 Task: Search one way flight ticket for 4 adults, 2 children, 2 infants in seat and 1 infant on lap in economy from Atlantic City: Atlantic City International Airport to Jackson: Jackson Hole Airport on 5-2-2023. Choice of flights is Southwest. Price is upto 100000. Outbound departure time preference is 15:00.
Action: Mouse moved to (248, 360)
Screenshot: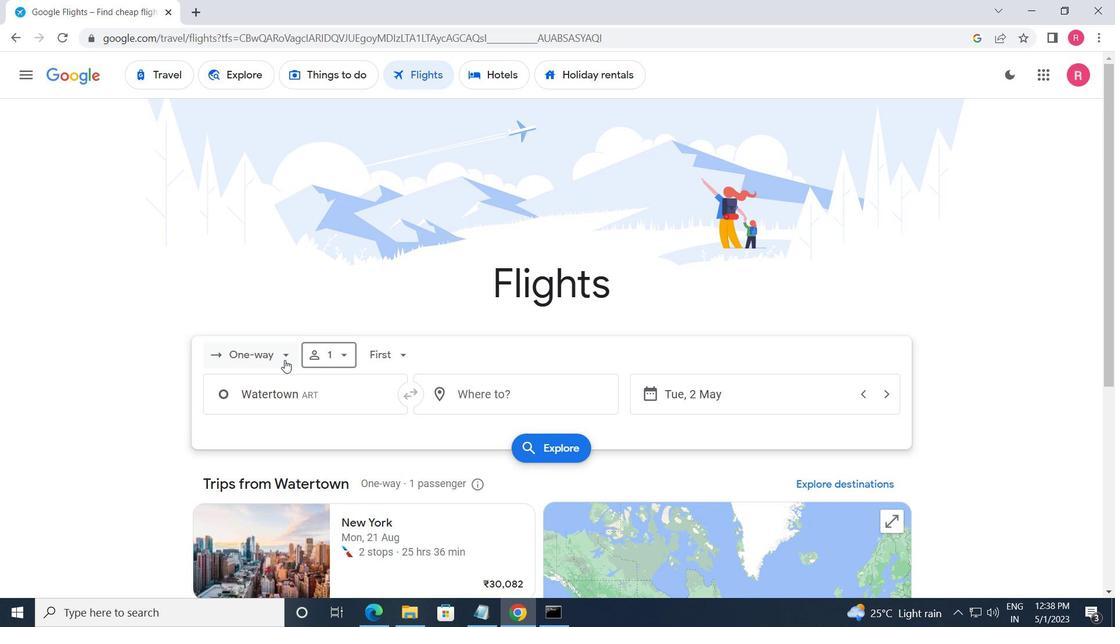 
Action: Mouse pressed left at (248, 360)
Screenshot: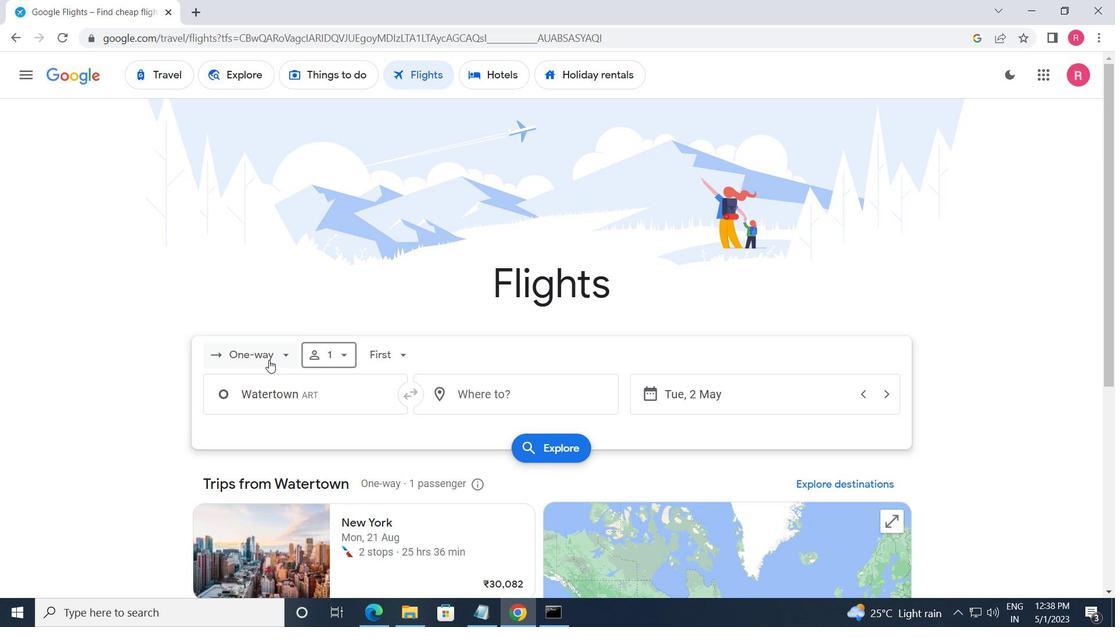 
Action: Mouse moved to (273, 424)
Screenshot: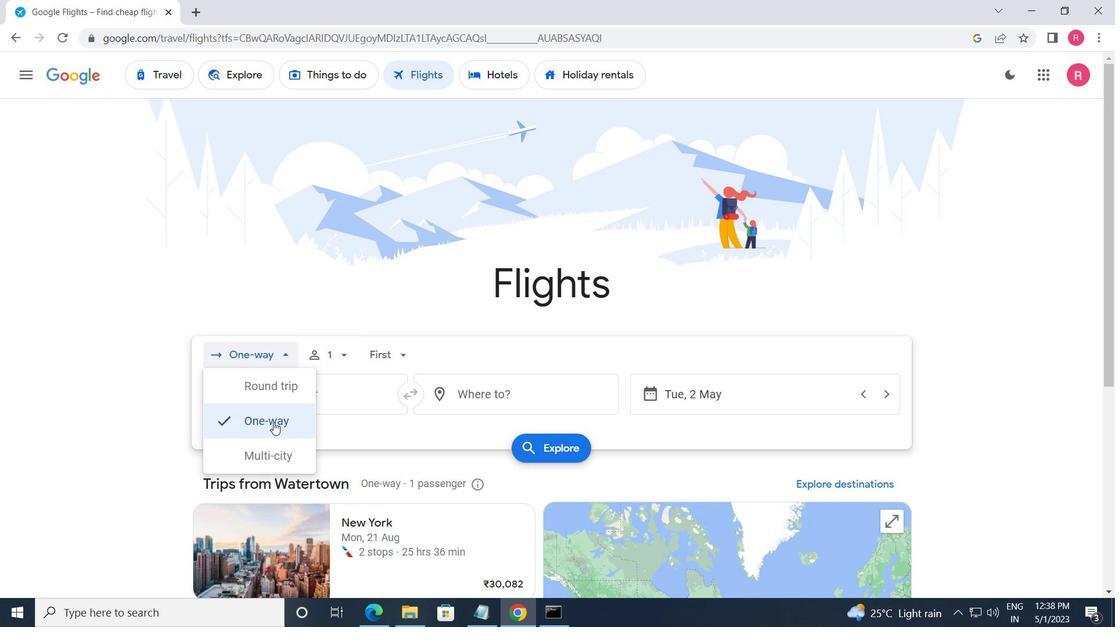 
Action: Mouse pressed left at (273, 424)
Screenshot: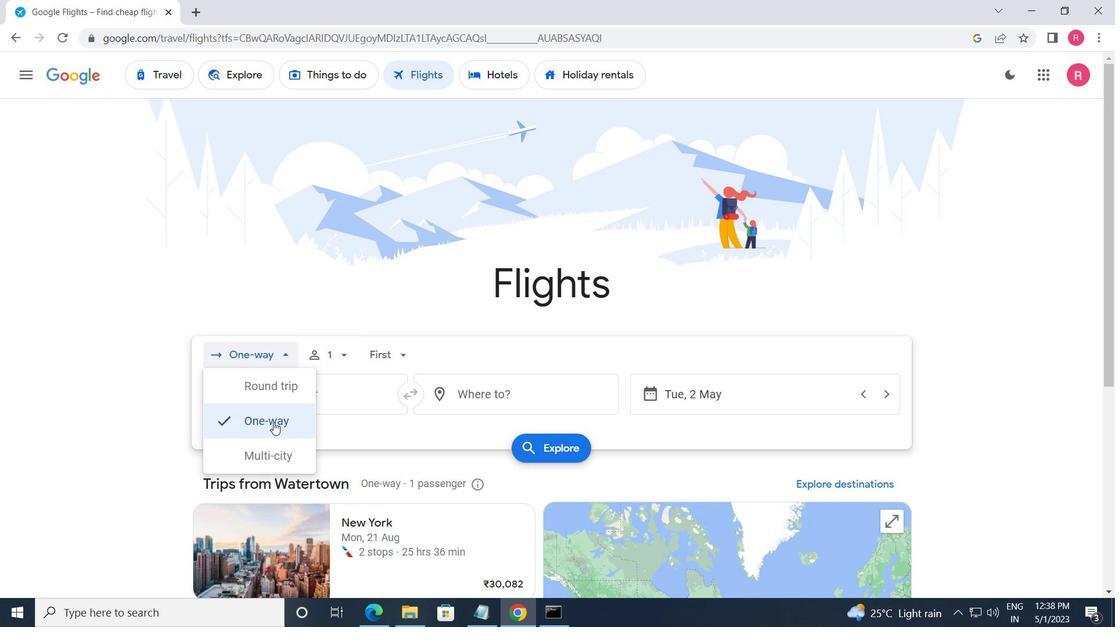 
Action: Mouse moved to (322, 358)
Screenshot: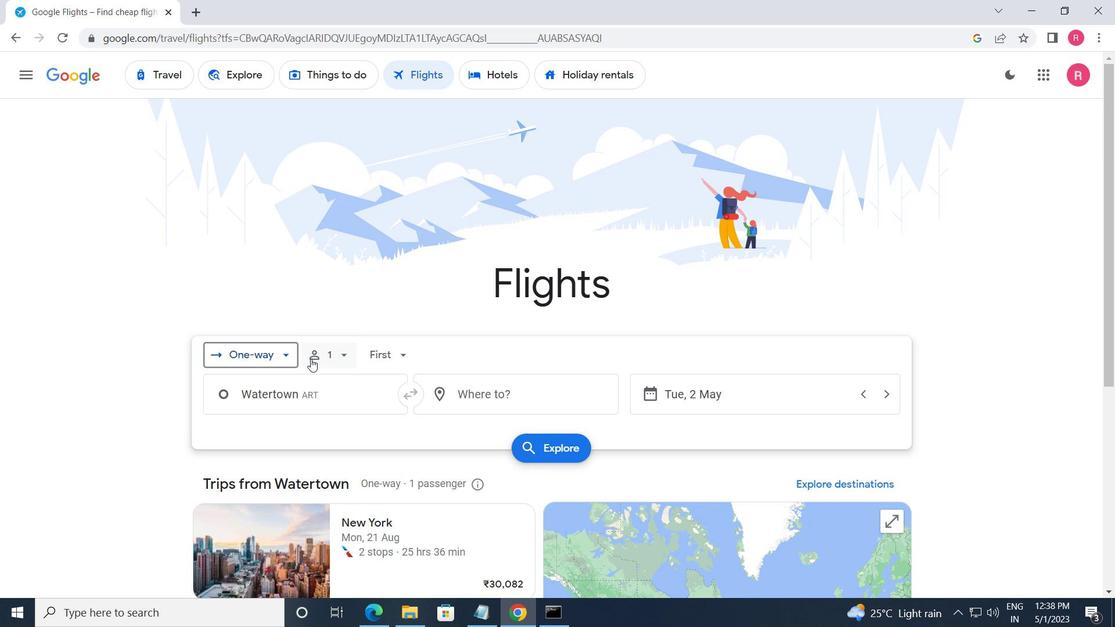 
Action: Mouse pressed left at (322, 358)
Screenshot: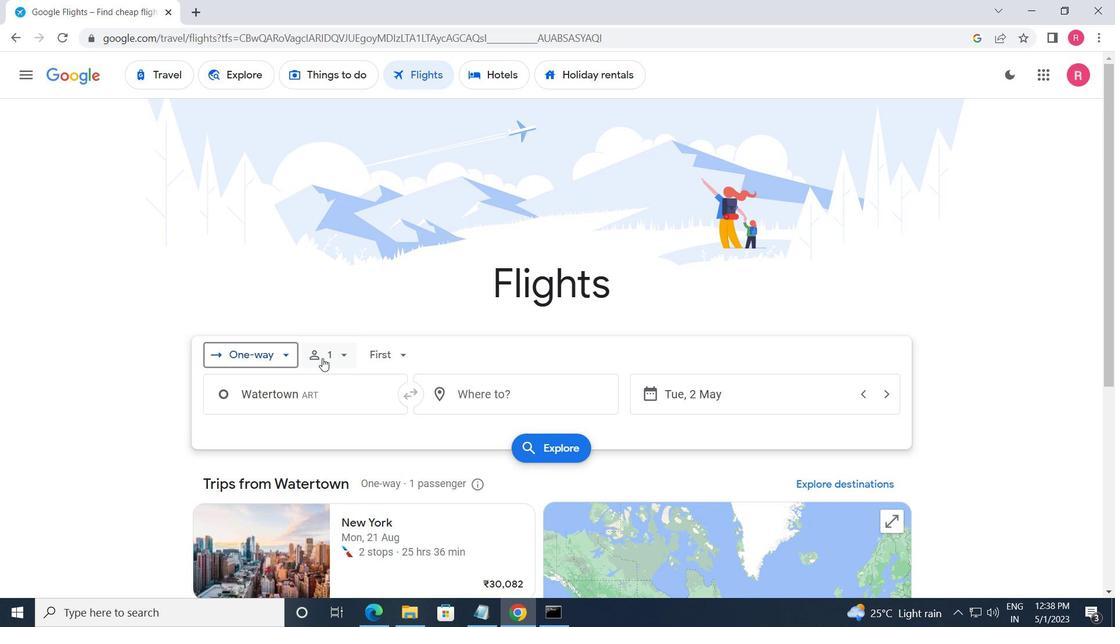 
Action: Mouse moved to (450, 385)
Screenshot: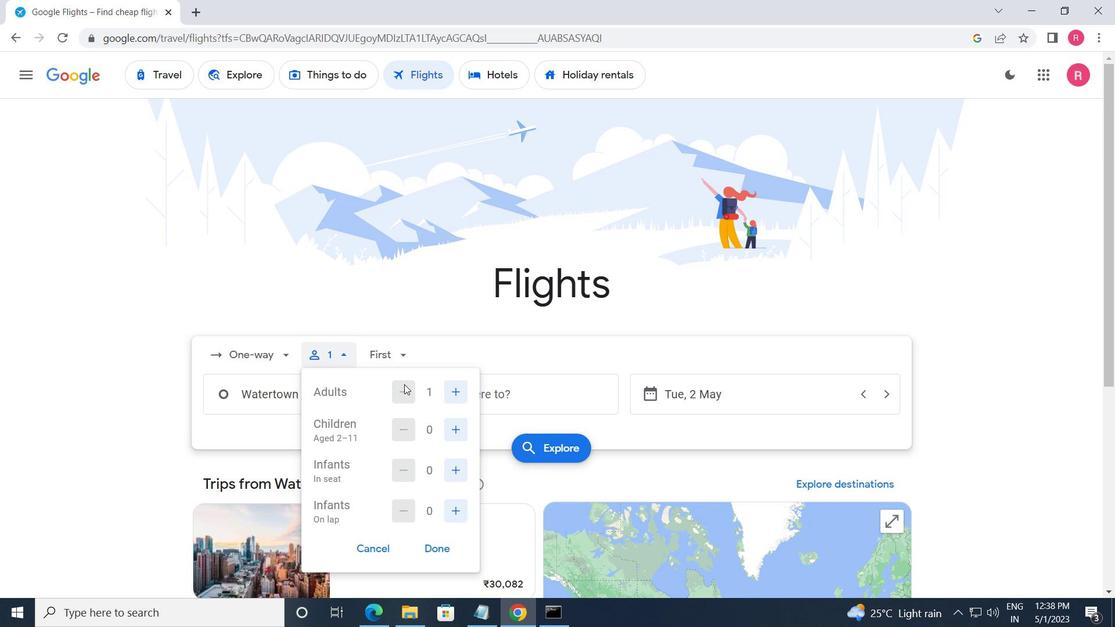 
Action: Mouse pressed left at (450, 385)
Screenshot: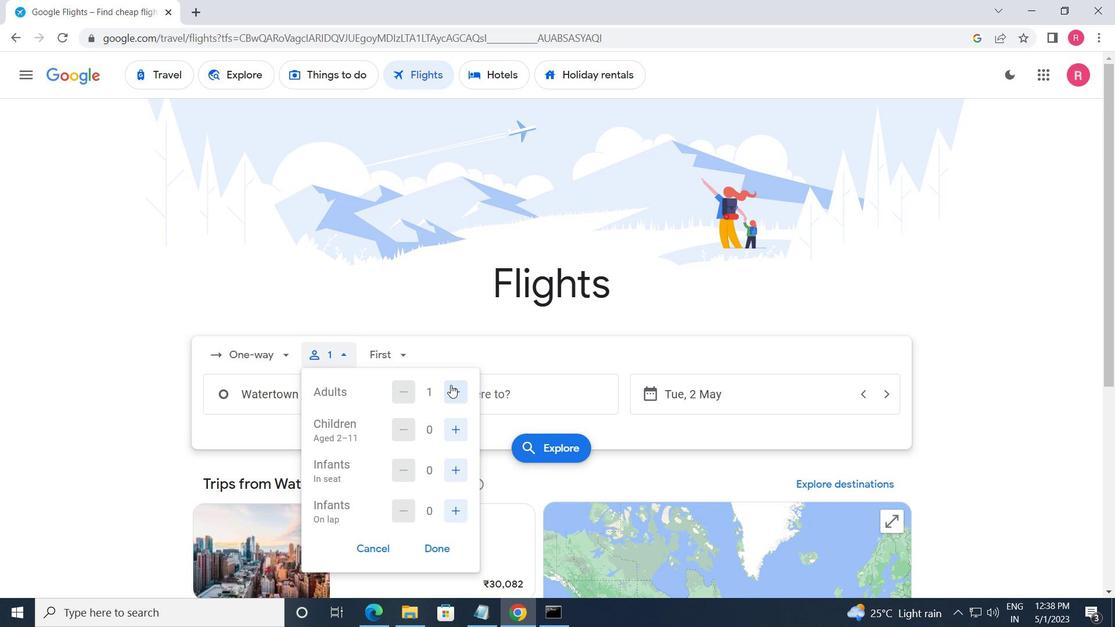 
Action: Mouse pressed left at (450, 385)
Screenshot: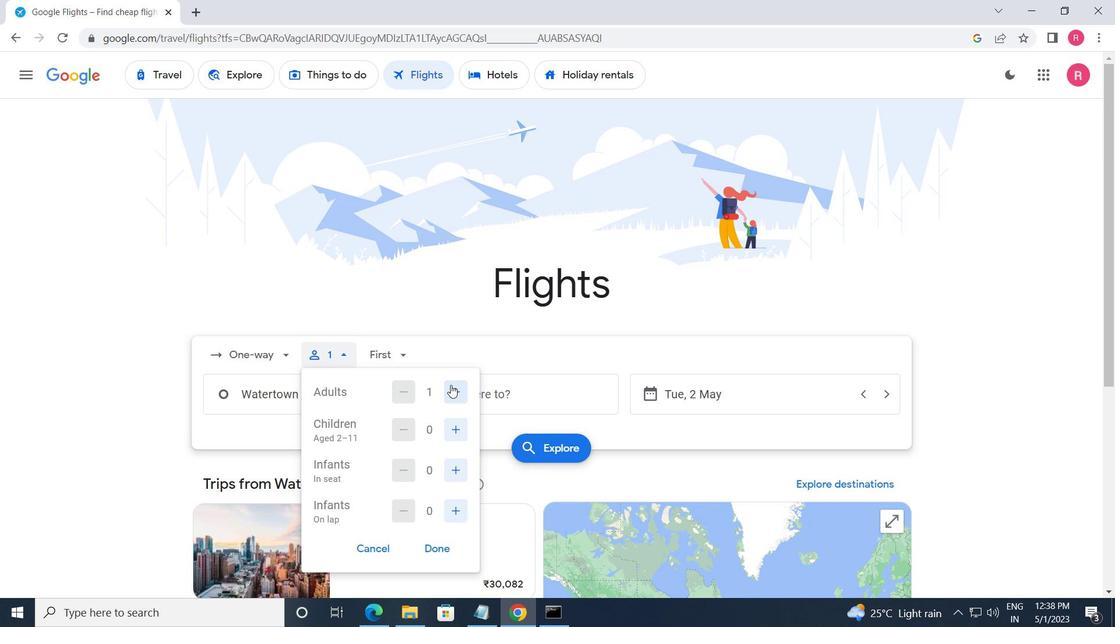 
Action: Mouse pressed left at (450, 385)
Screenshot: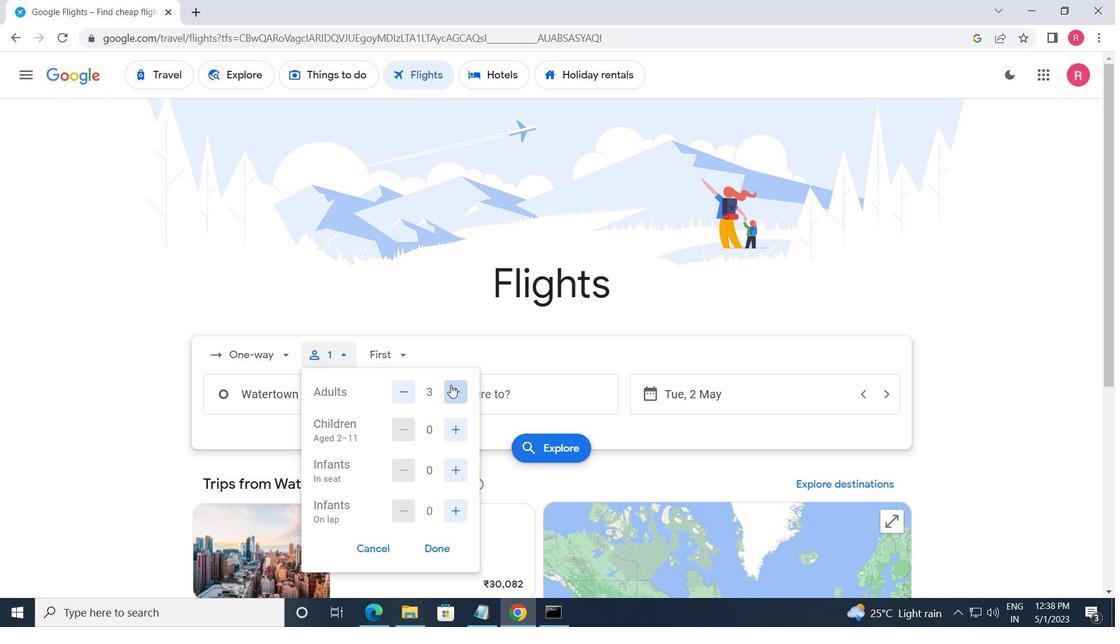 
Action: Mouse moved to (451, 398)
Screenshot: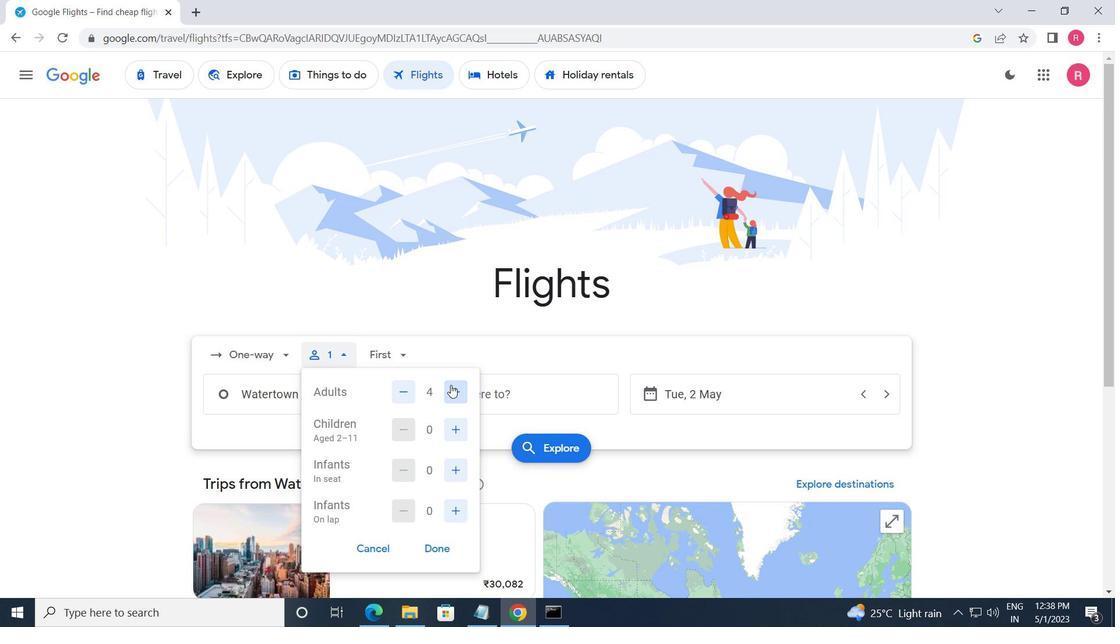 
Action: Mouse pressed left at (451, 398)
Screenshot: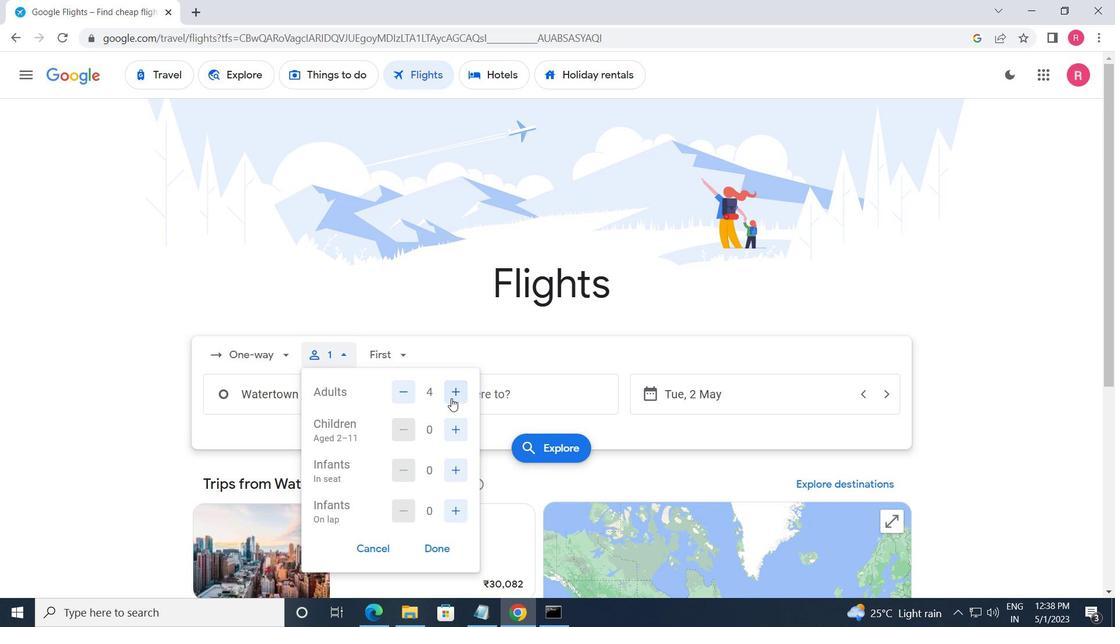 
Action: Mouse moved to (451, 425)
Screenshot: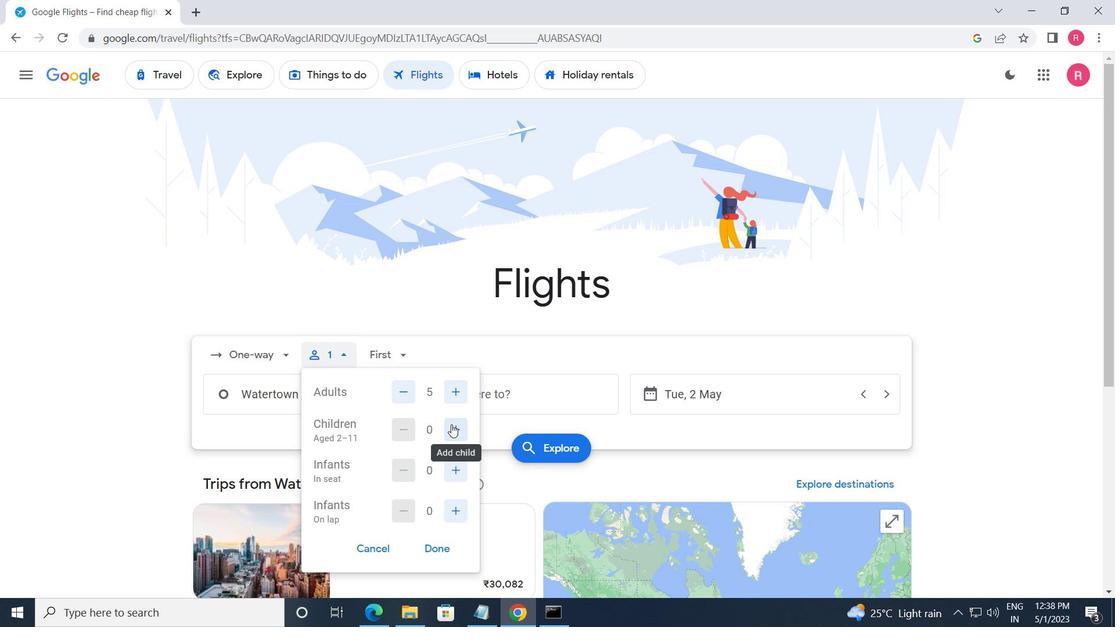 
Action: Mouse pressed left at (451, 425)
Screenshot: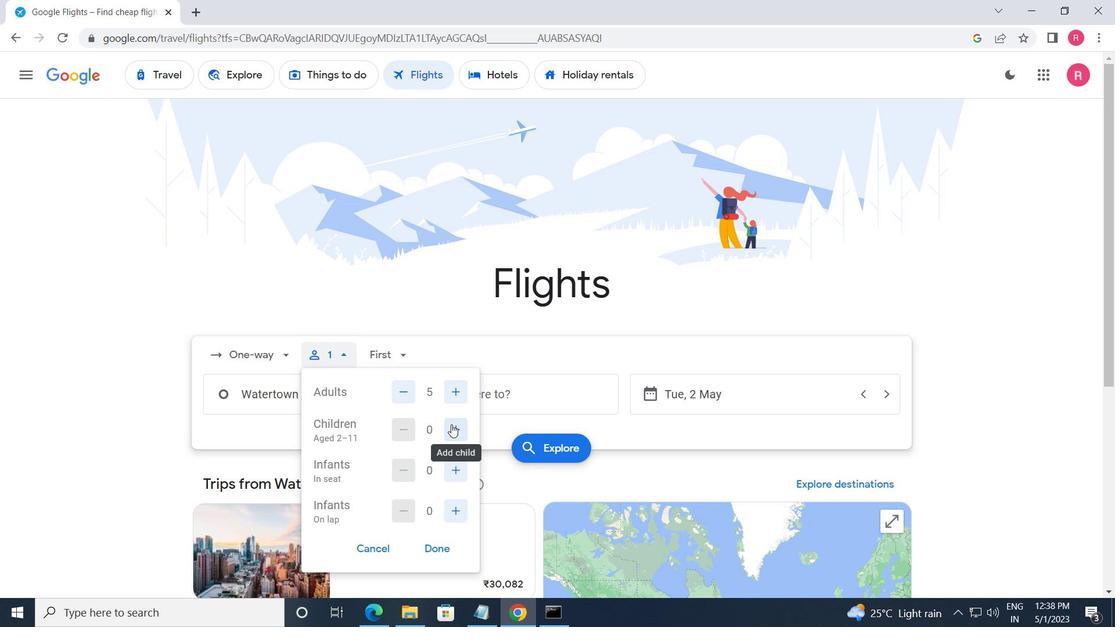 
Action: Mouse moved to (452, 425)
Screenshot: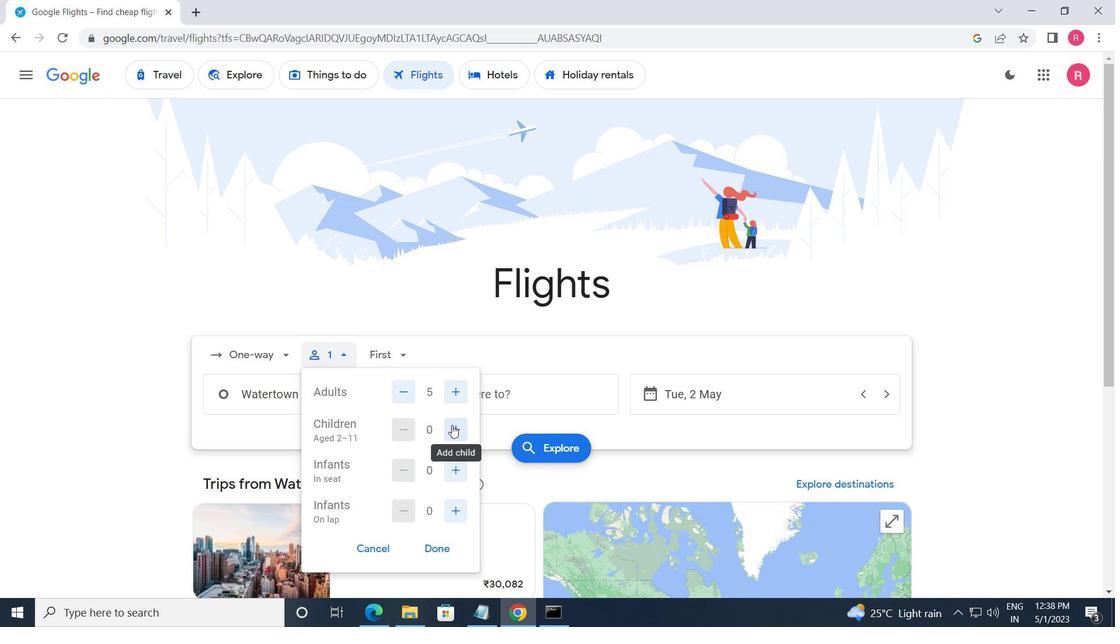 
Action: Mouse pressed left at (452, 425)
Screenshot: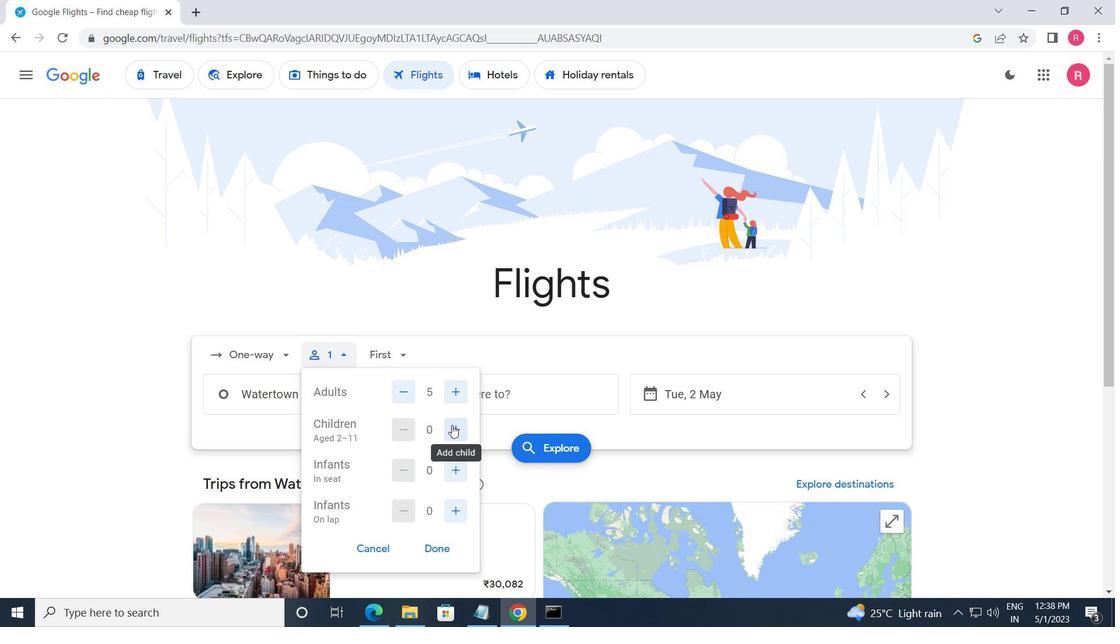 
Action: Mouse moved to (451, 460)
Screenshot: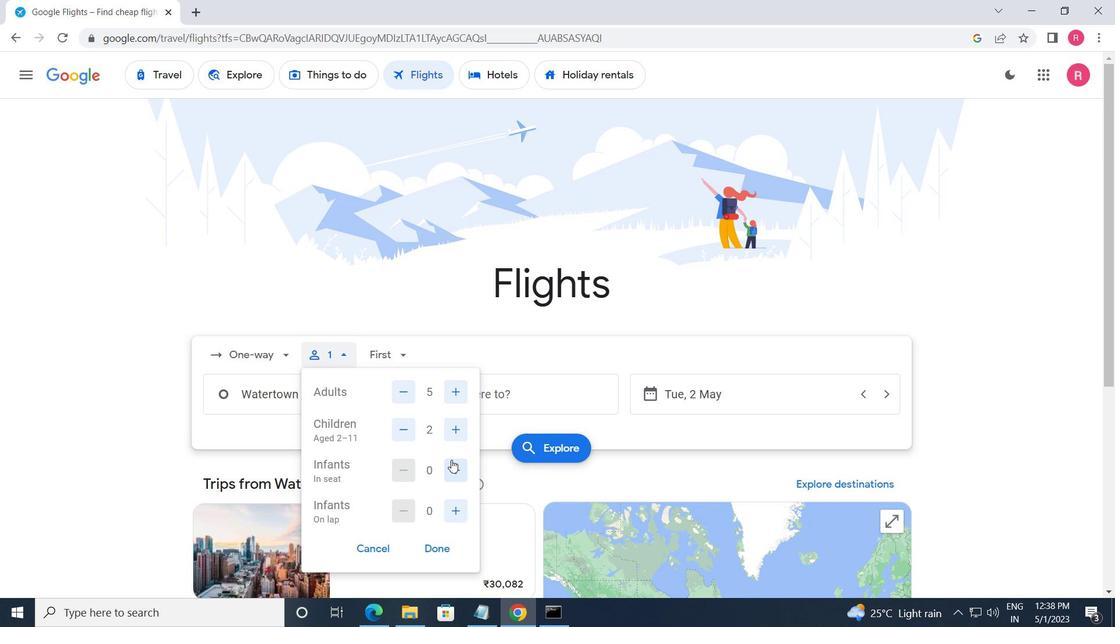 
Action: Mouse pressed left at (451, 460)
Screenshot: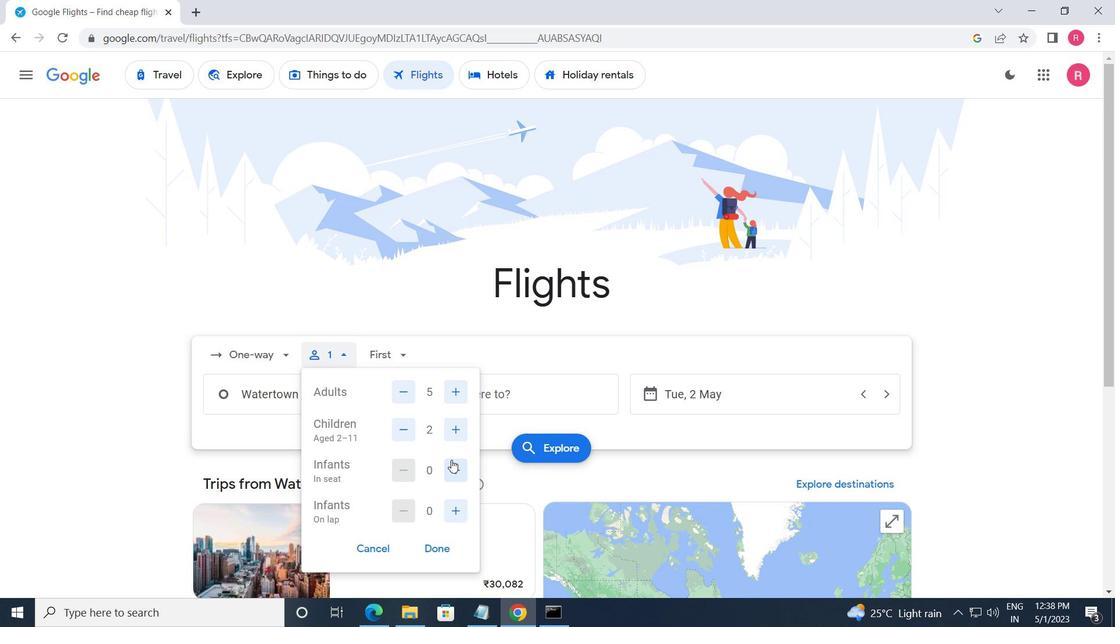 
Action: Mouse moved to (457, 500)
Screenshot: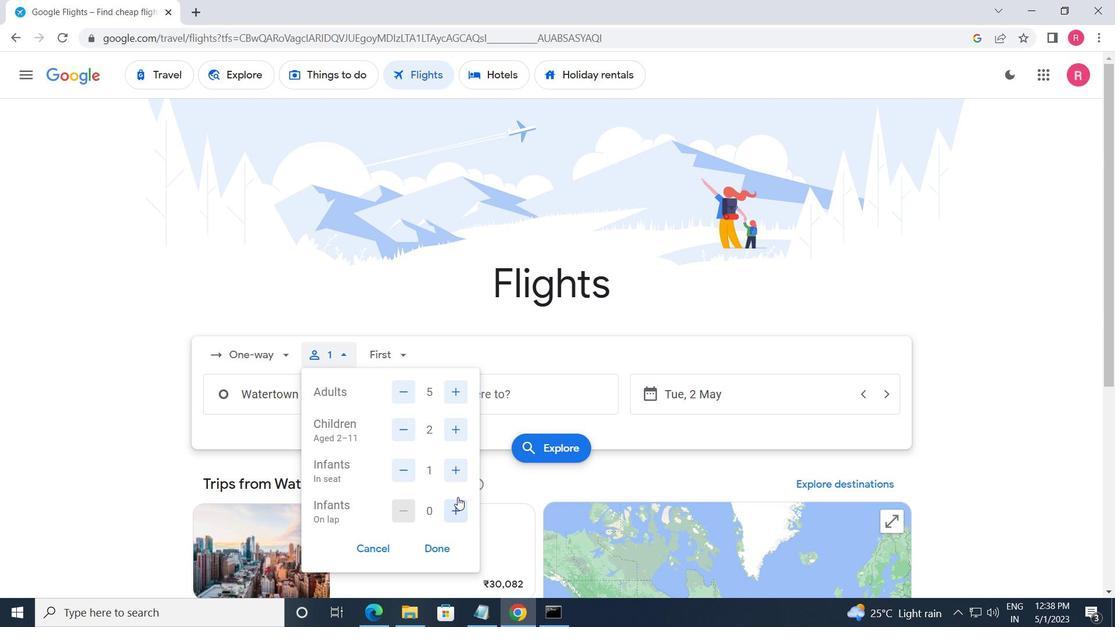 
Action: Mouse pressed left at (457, 500)
Screenshot: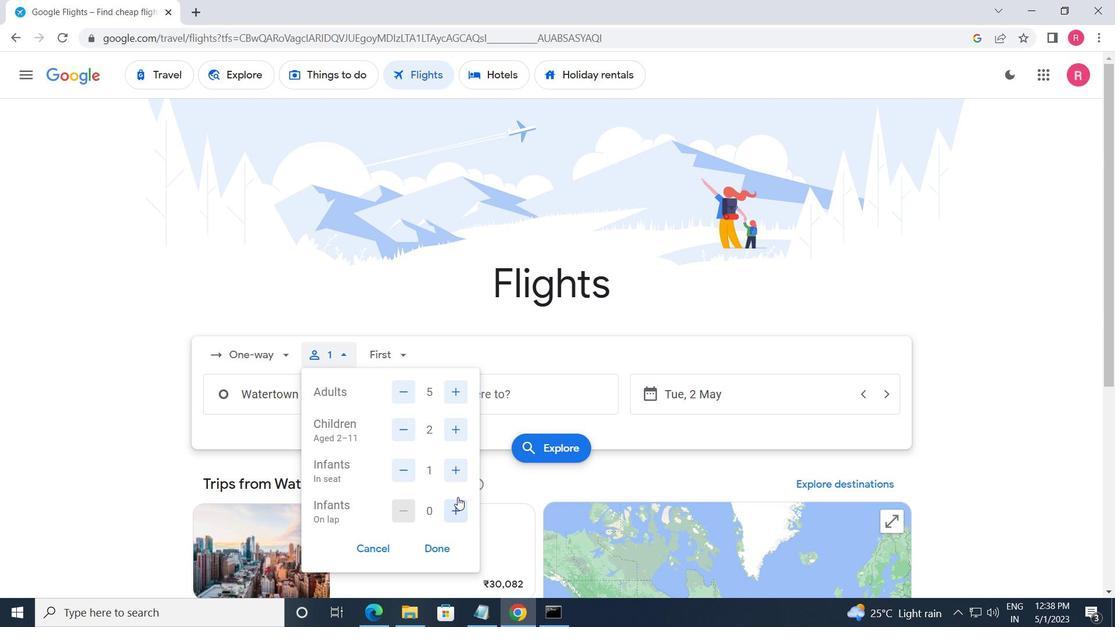 
Action: Mouse moved to (426, 547)
Screenshot: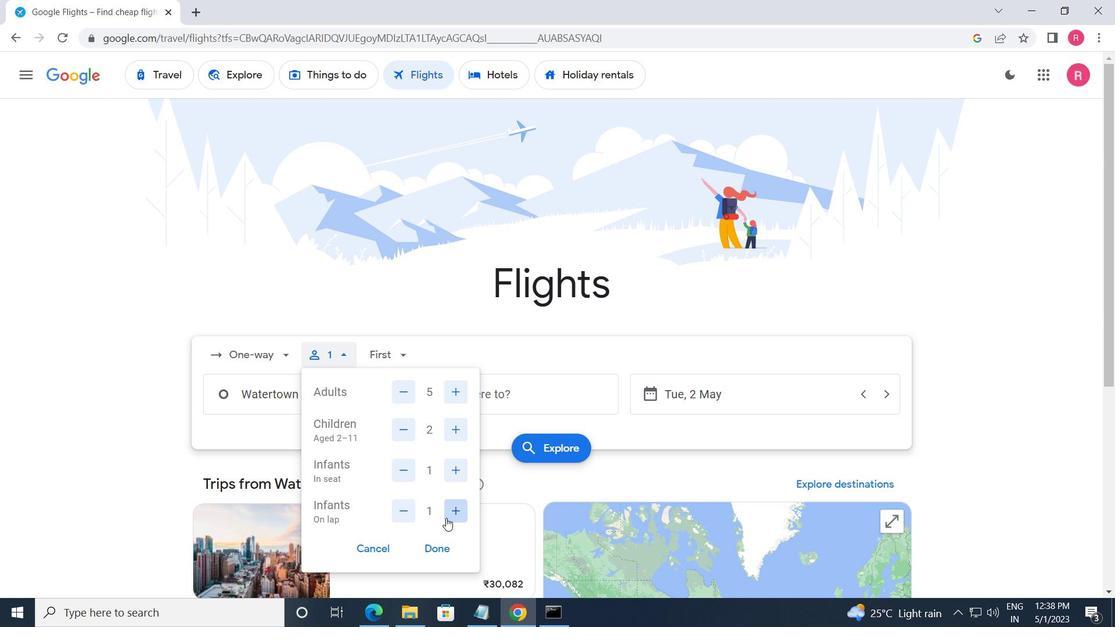 
Action: Mouse pressed left at (426, 547)
Screenshot: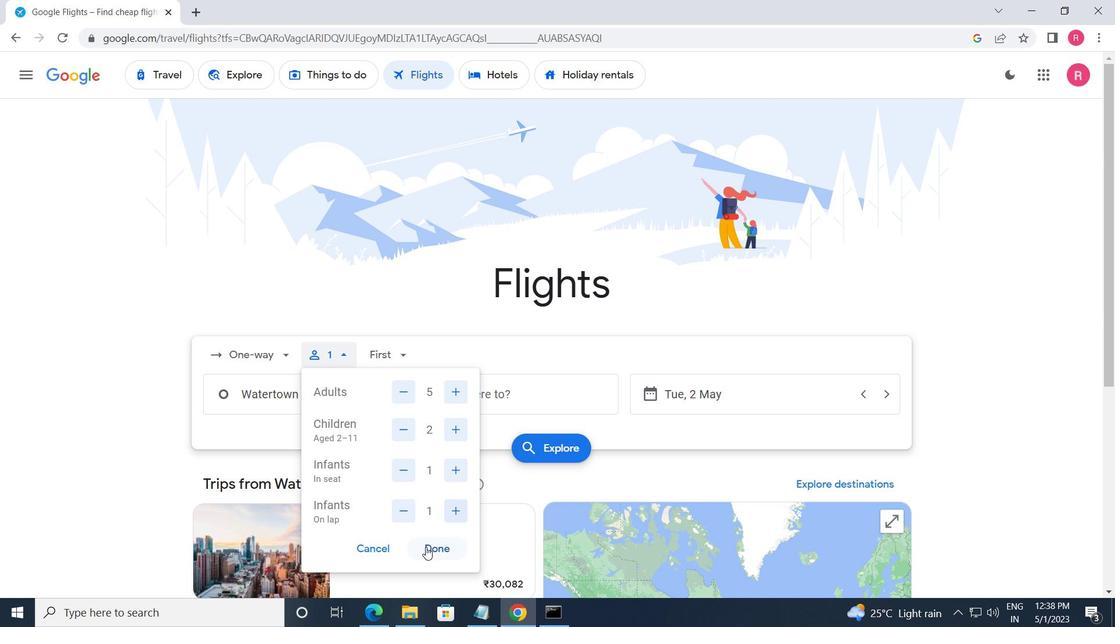
Action: Mouse moved to (388, 364)
Screenshot: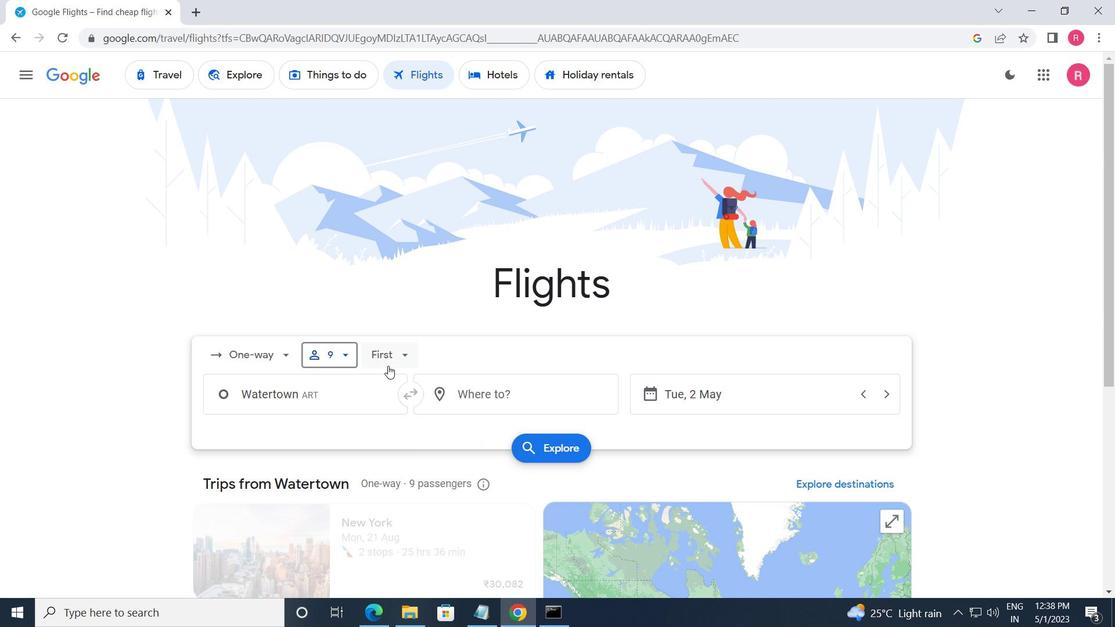 
Action: Mouse pressed left at (388, 364)
Screenshot: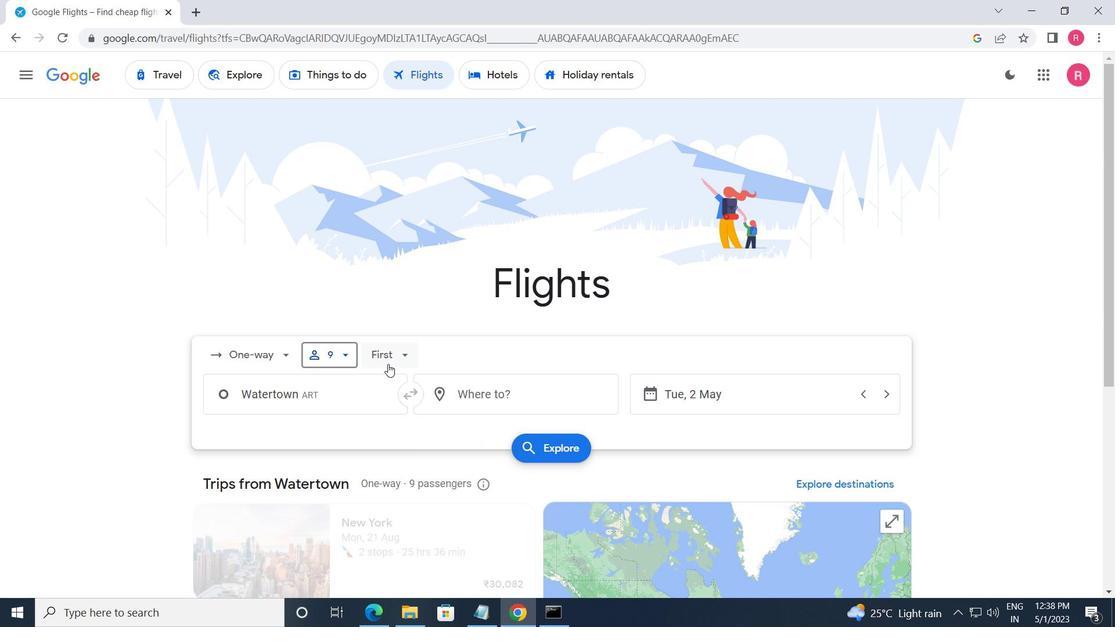 
Action: Mouse moved to (424, 391)
Screenshot: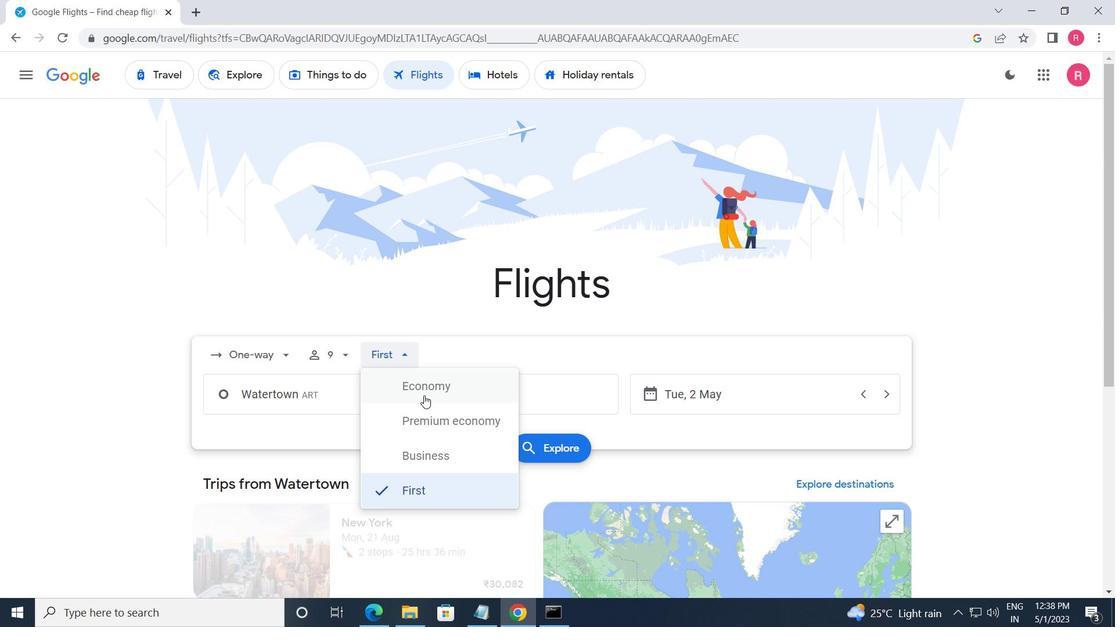 
Action: Mouse pressed left at (424, 391)
Screenshot: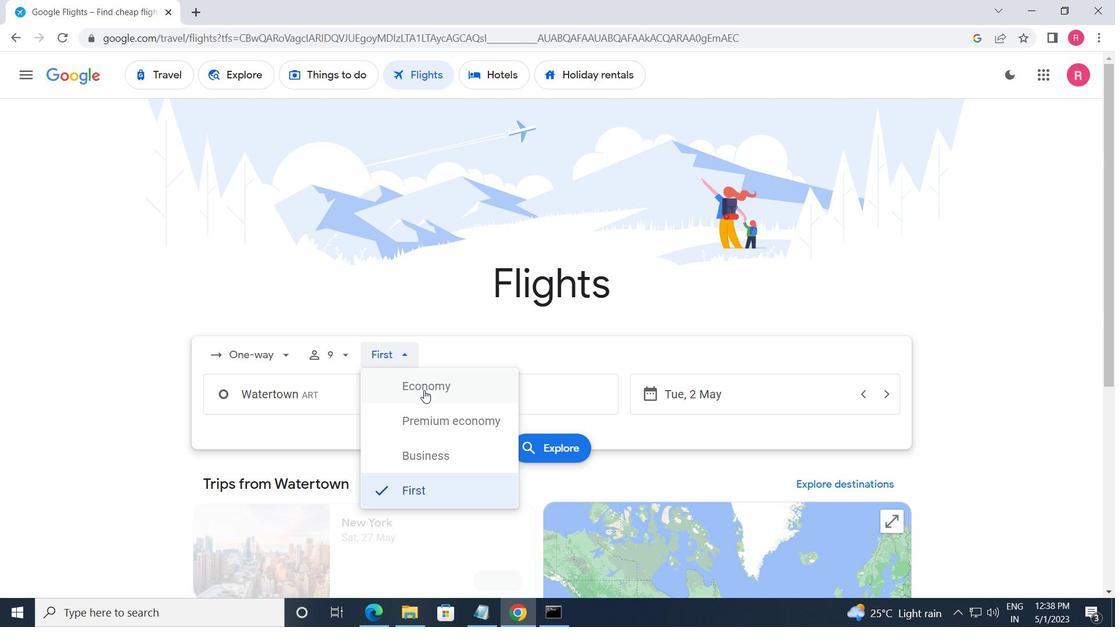 
Action: Mouse moved to (342, 406)
Screenshot: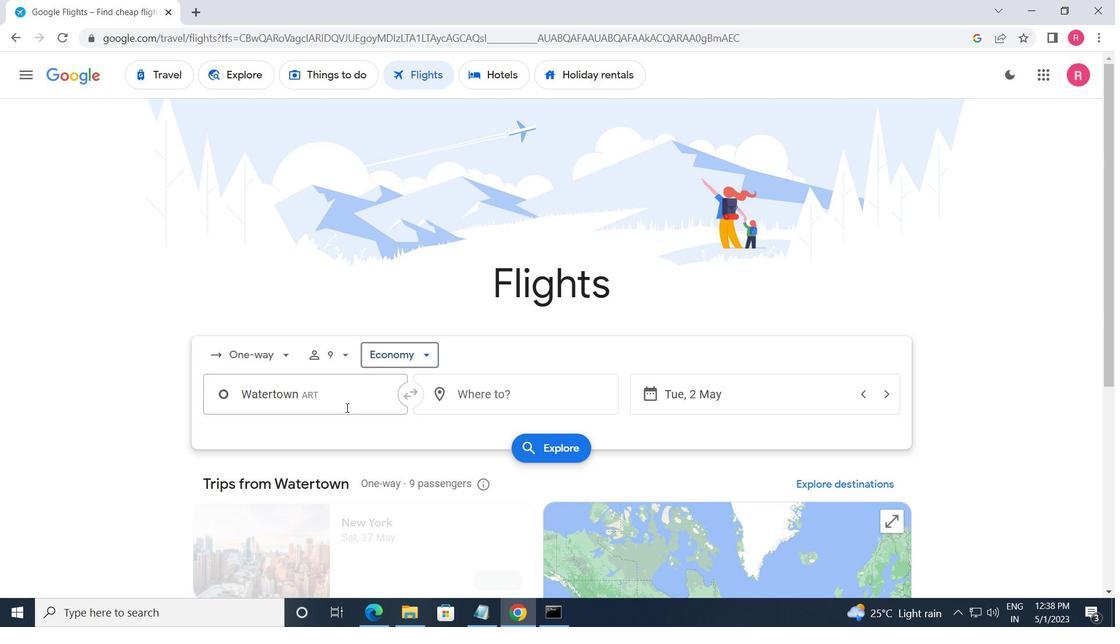 
Action: Mouse pressed left at (342, 406)
Screenshot: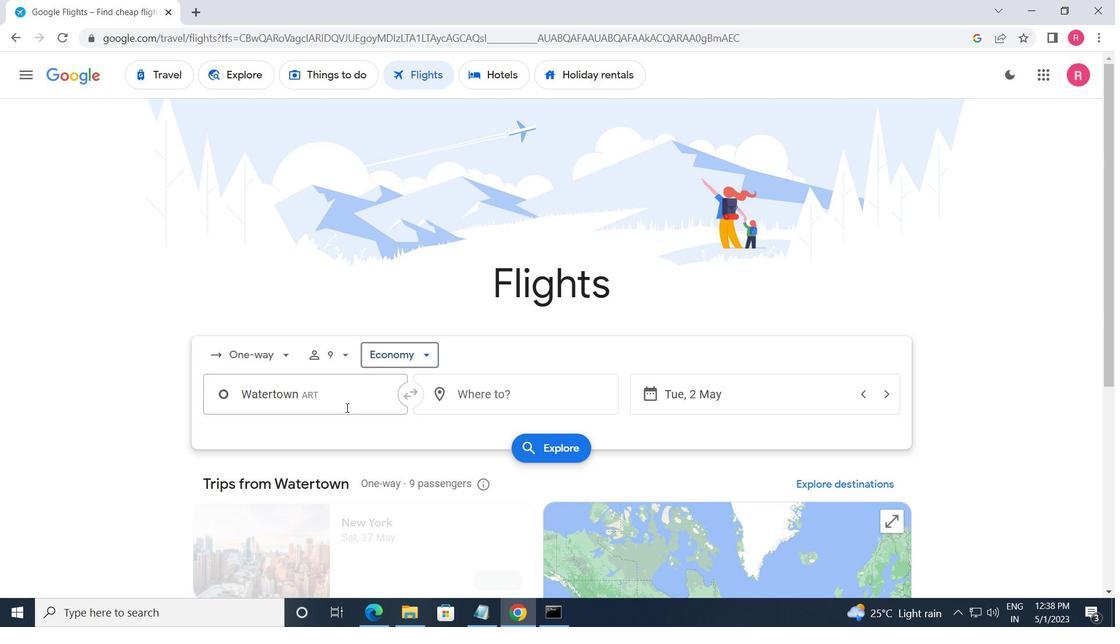 
Action: Mouse moved to (346, 459)
Screenshot: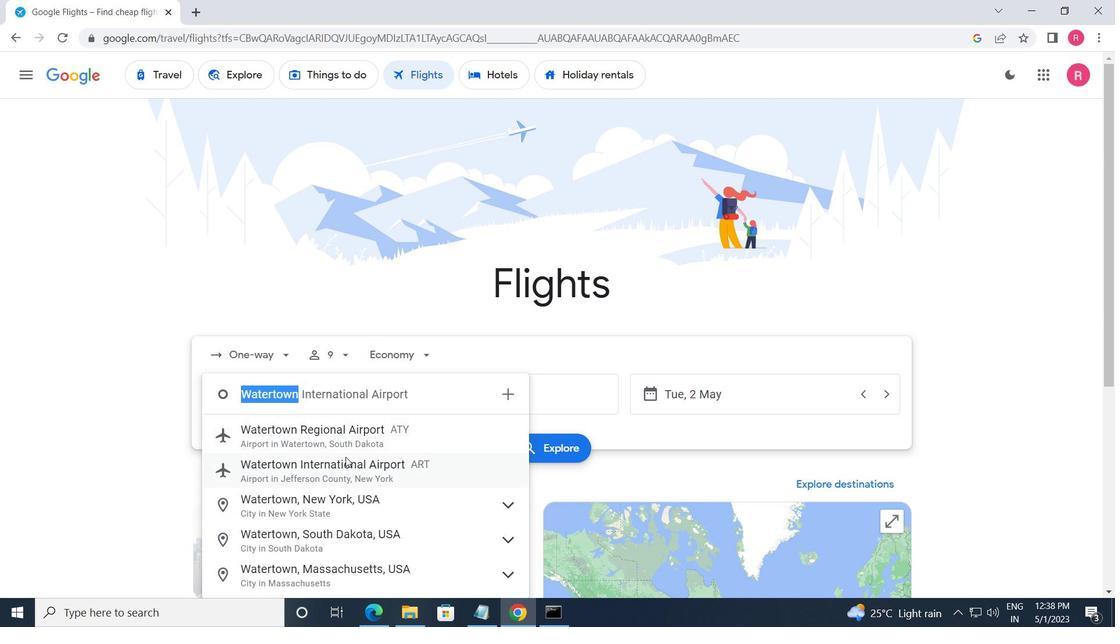
Action: Mouse pressed left at (346, 459)
Screenshot: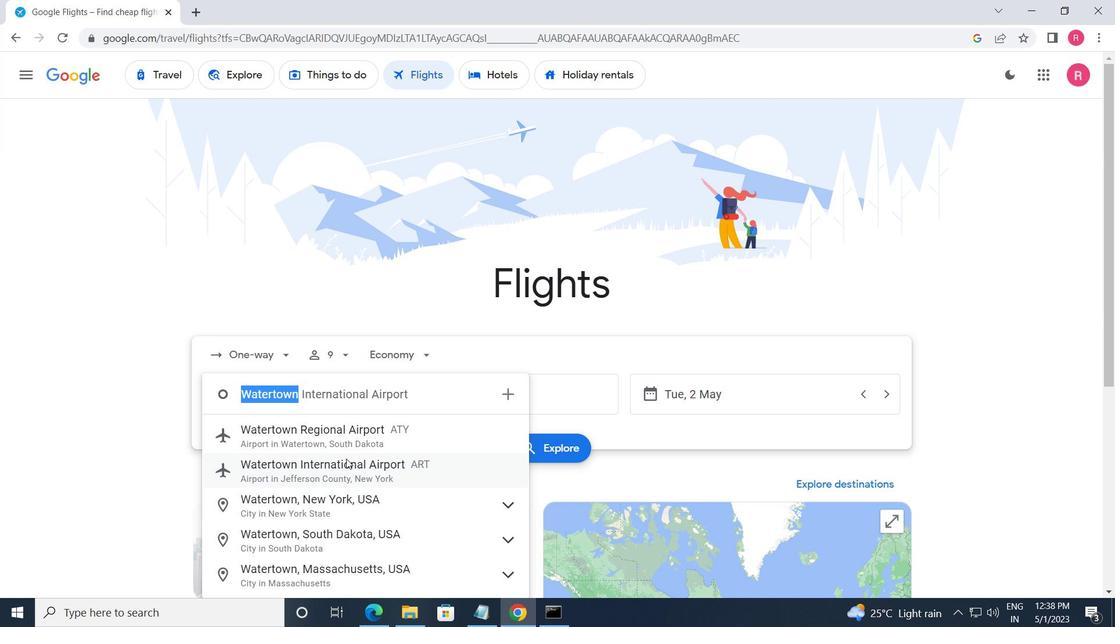 
Action: Mouse moved to (474, 397)
Screenshot: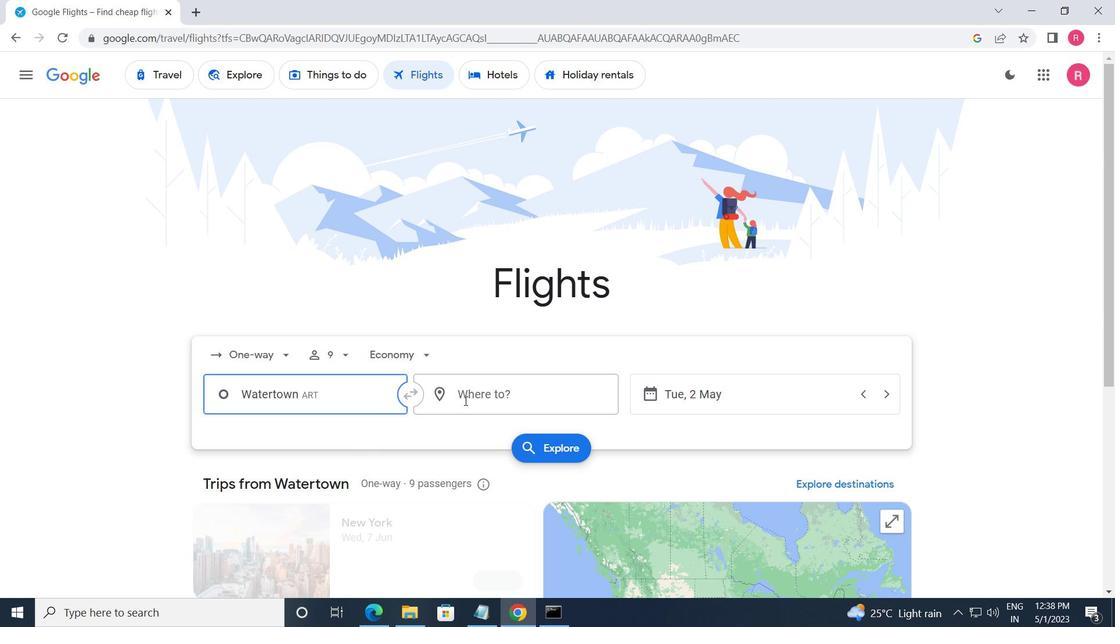 
Action: Mouse pressed left at (474, 397)
Screenshot: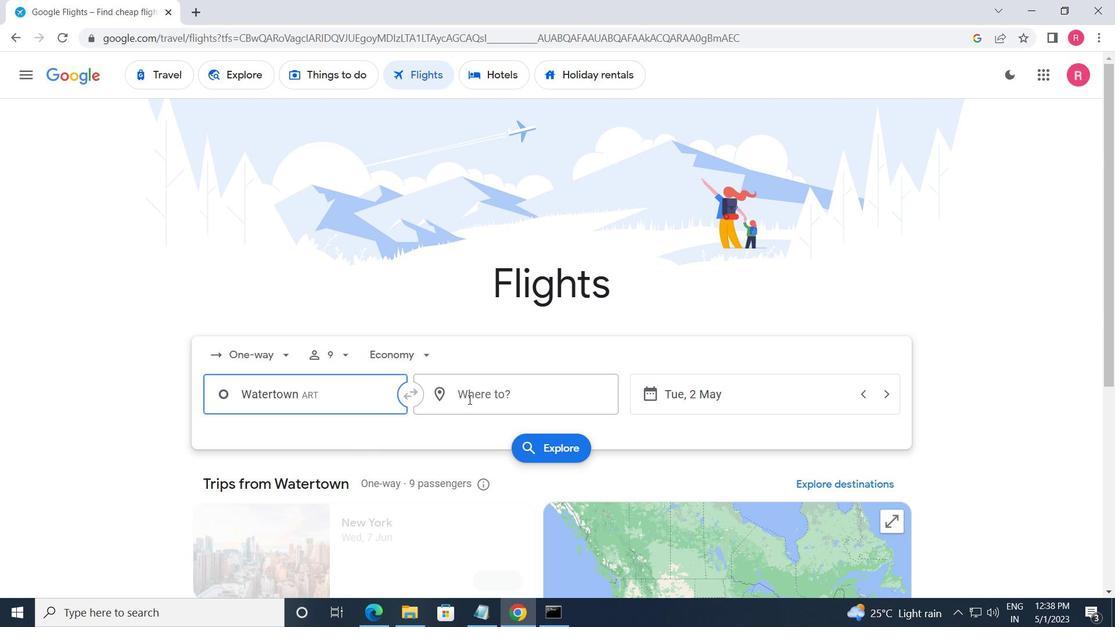 
Action: Mouse moved to (476, 531)
Screenshot: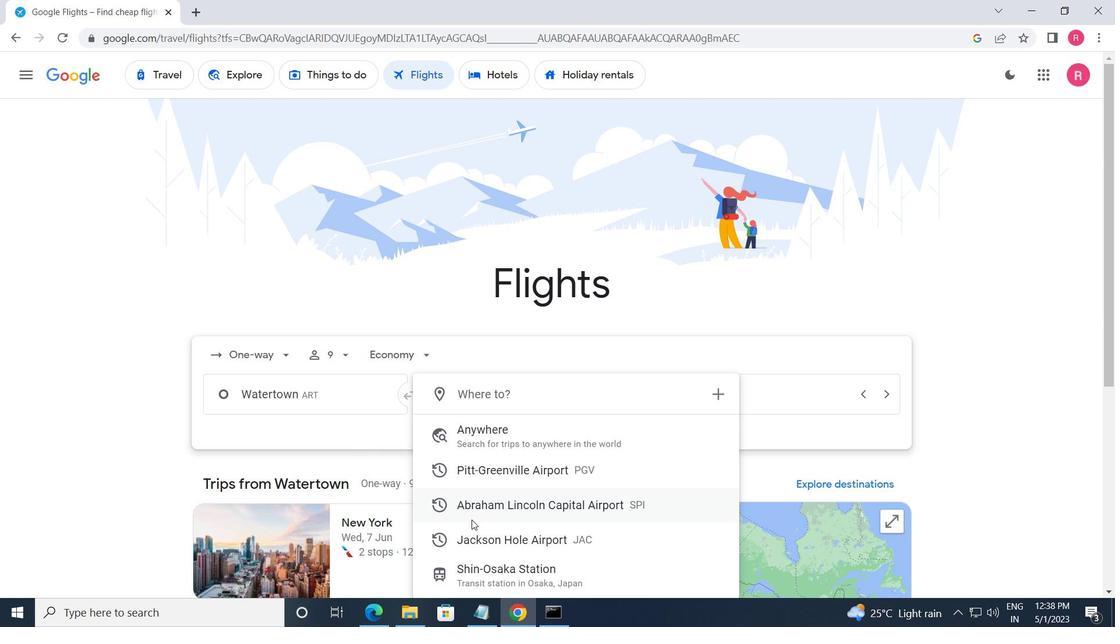 
Action: Mouse pressed left at (476, 531)
Screenshot: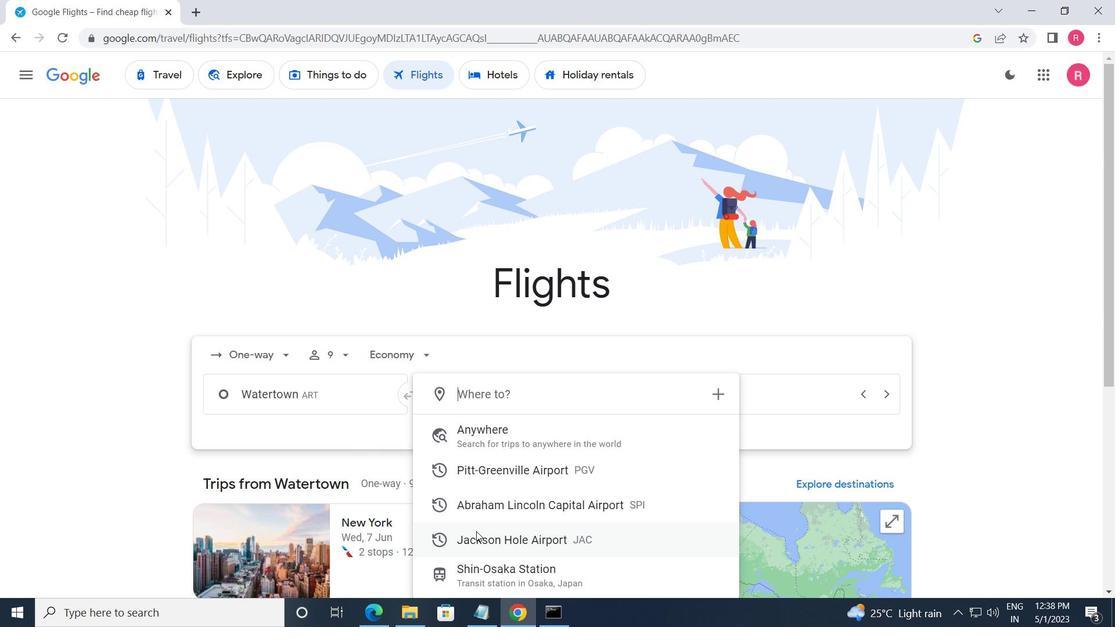 
Action: Mouse moved to (772, 385)
Screenshot: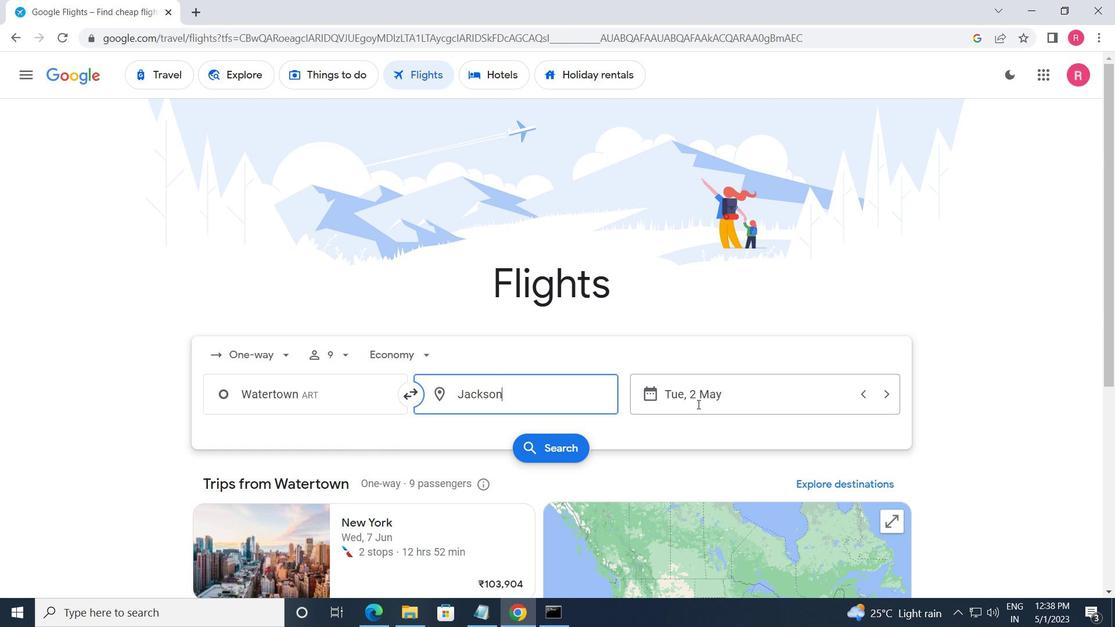 
Action: Mouse pressed left at (772, 385)
Screenshot: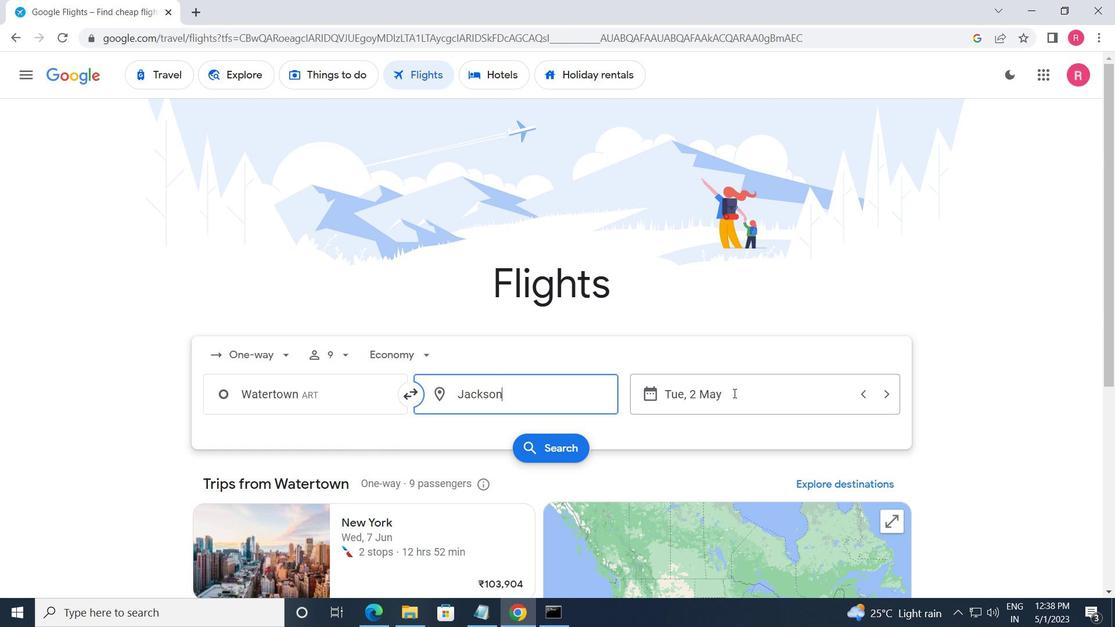 
Action: Mouse moved to (449, 334)
Screenshot: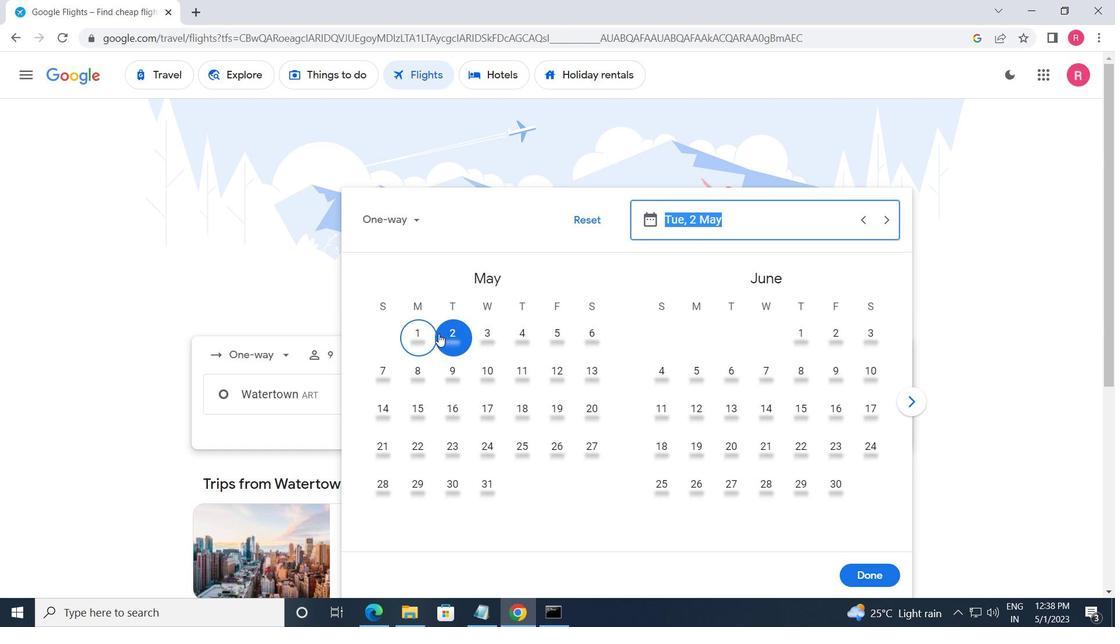 
Action: Mouse pressed left at (449, 334)
Screenshot: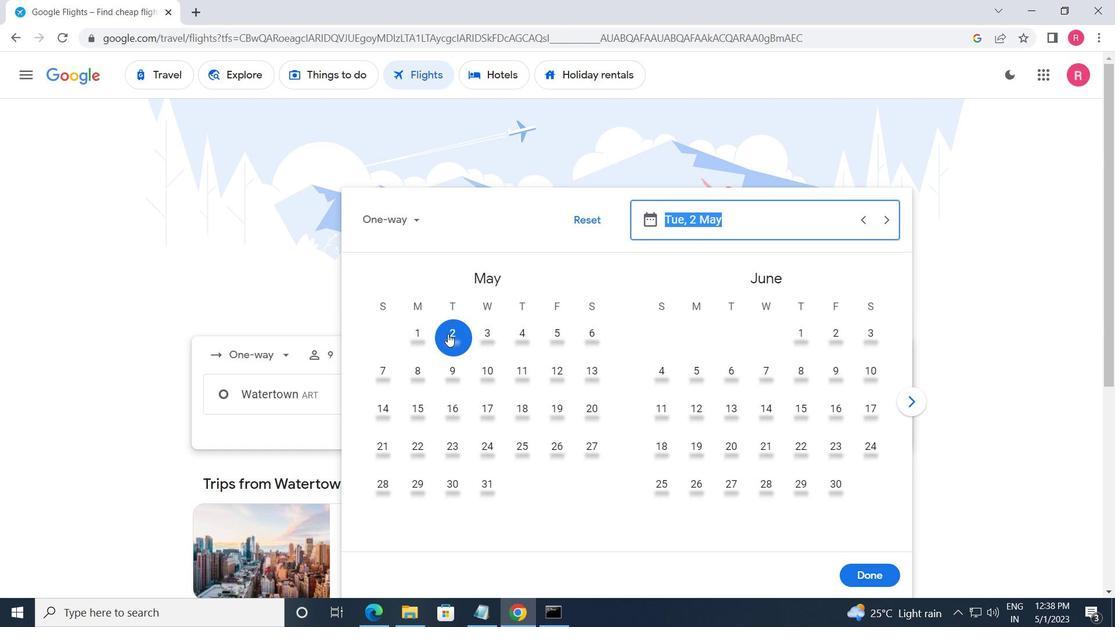 
Action: Mouse moved to (866, 582)
Screenshot: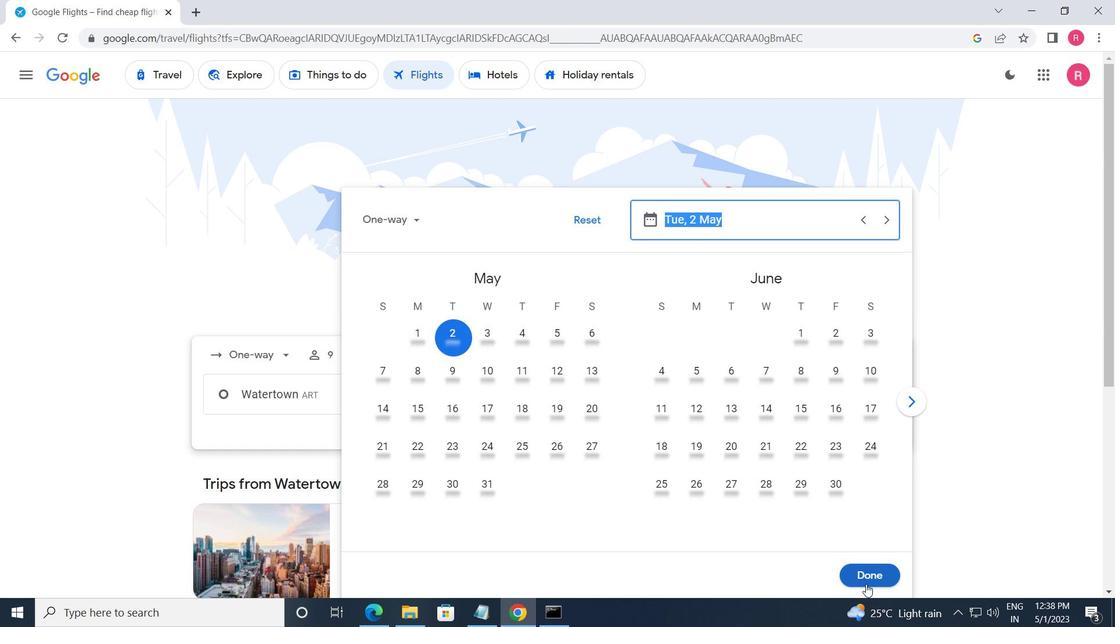 
Action: Mouse pressed left at (866, 582)
Screenshot: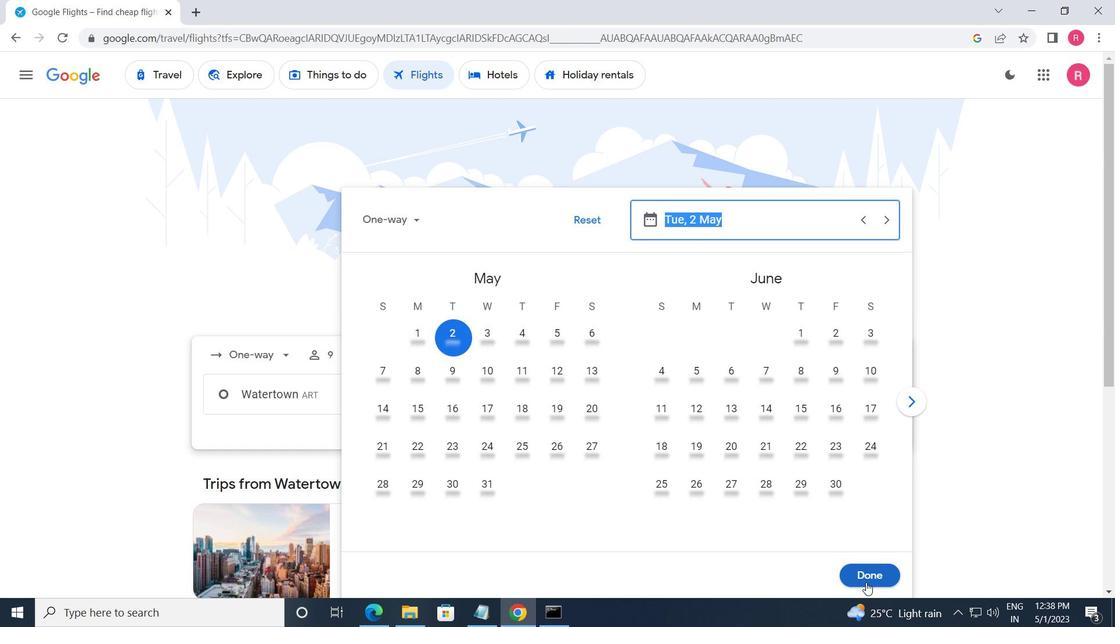 
Action: Mouse moved to (557, 463)
Screenshot: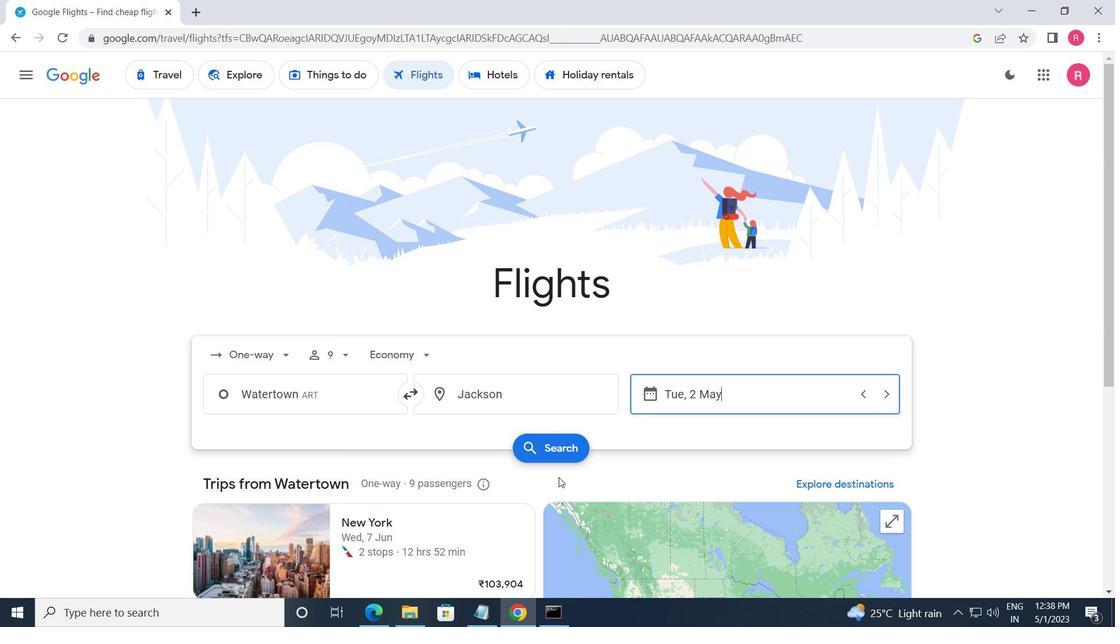 
Action: Mouse pressed left at (557, 463)
Screenshot: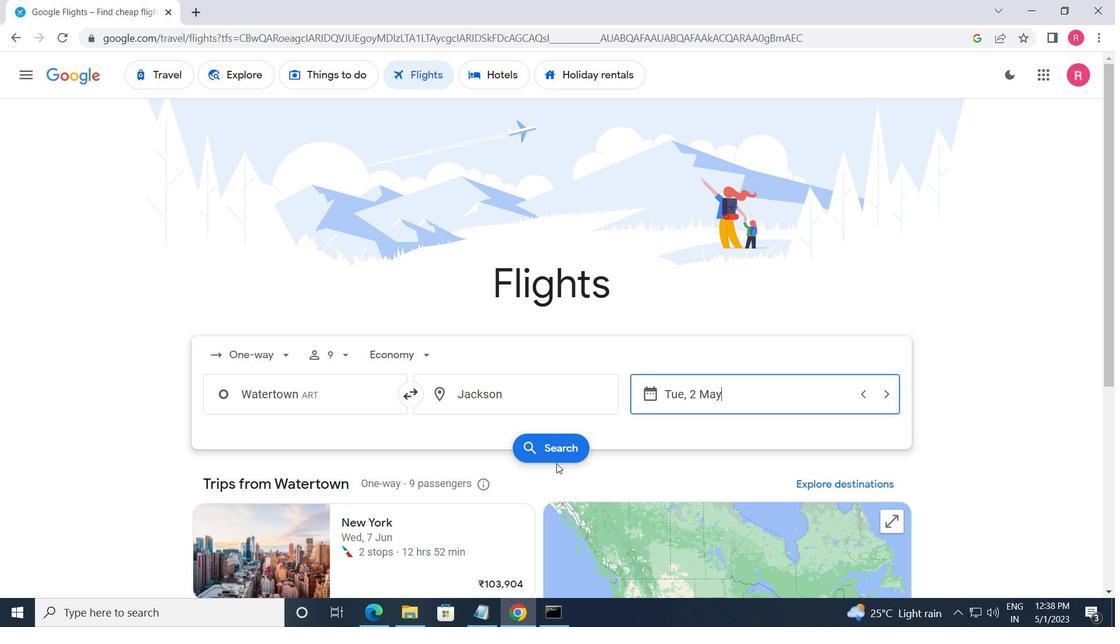 
Action: Mouse moved to (203, 212)
Screenshot: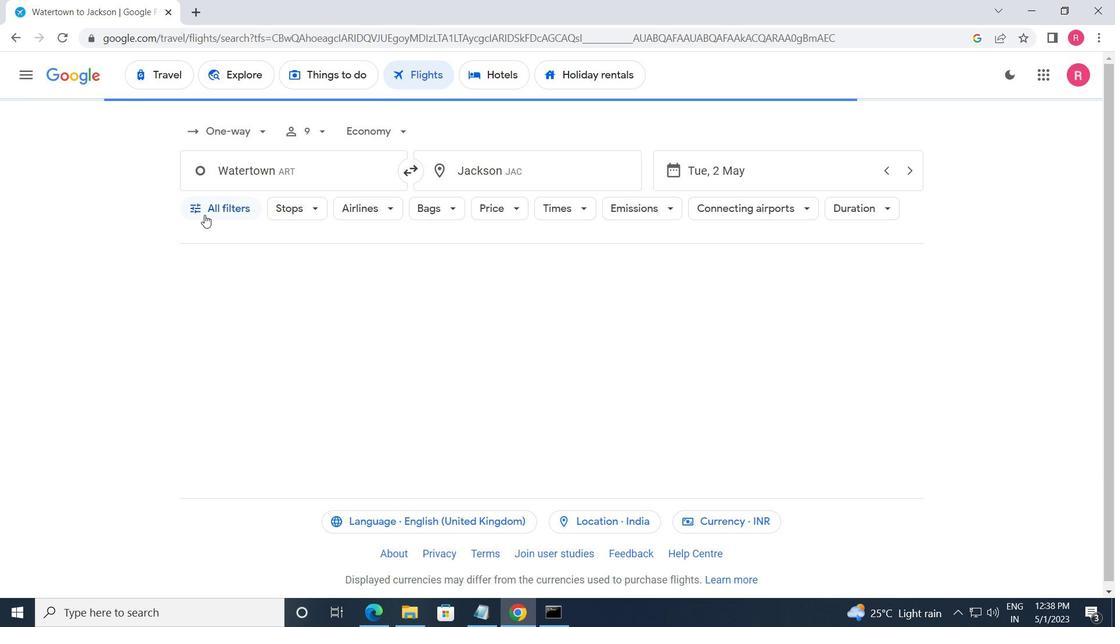 
Action: Mouse pressed left at (203, 212)
Screenshot: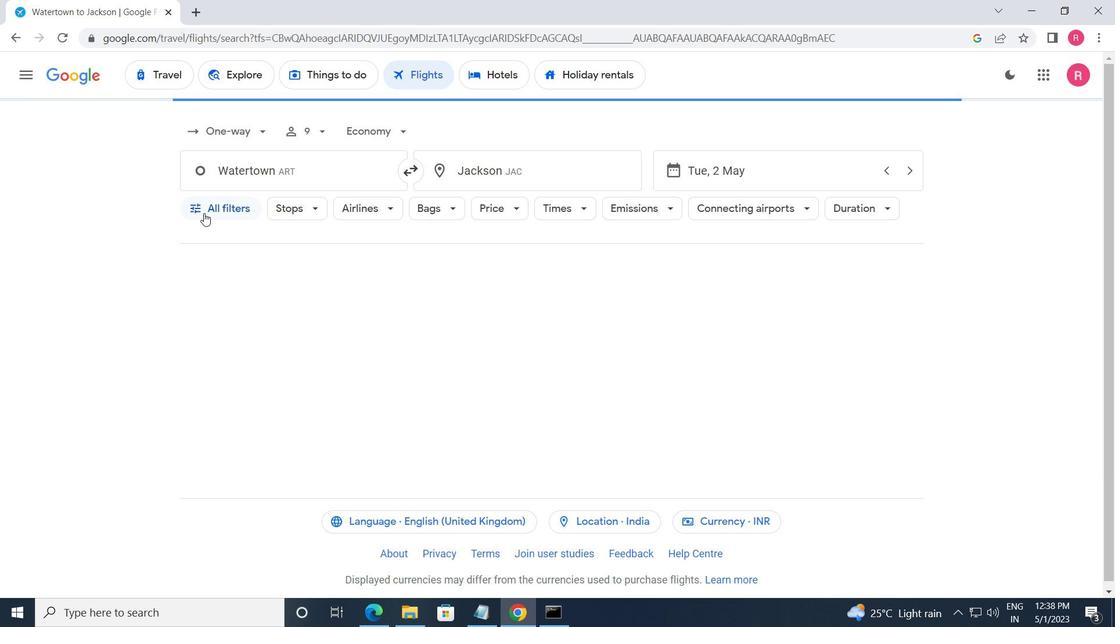 
Action: Mouse moved to (233, 329)
Screenshot: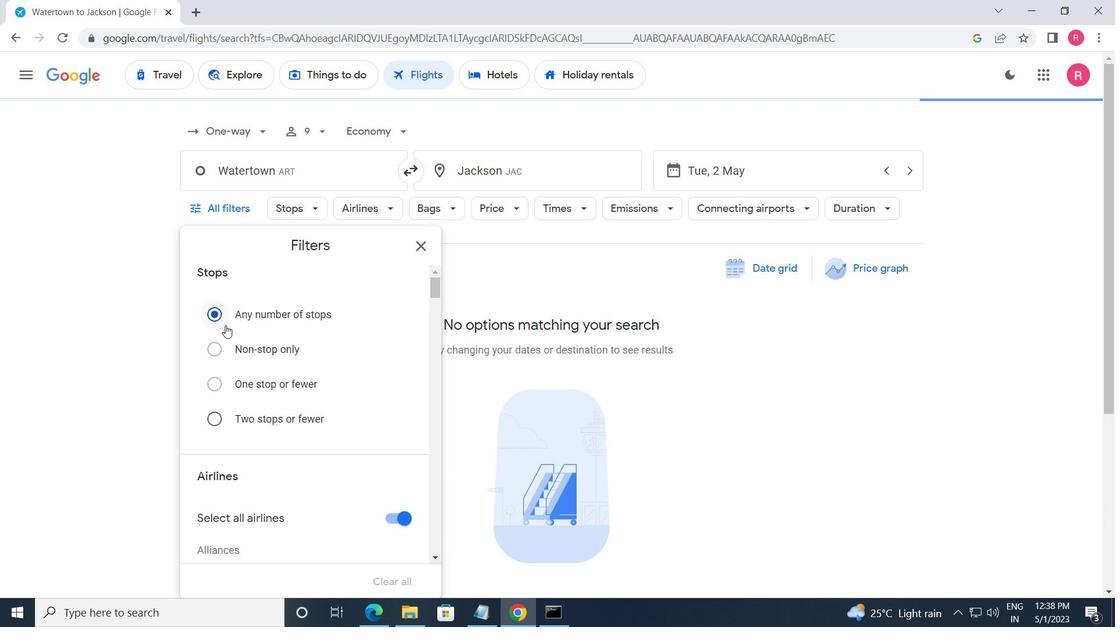 
Action: Mouse scrolled (233, 328) with delta (0, 0)
Screenshot: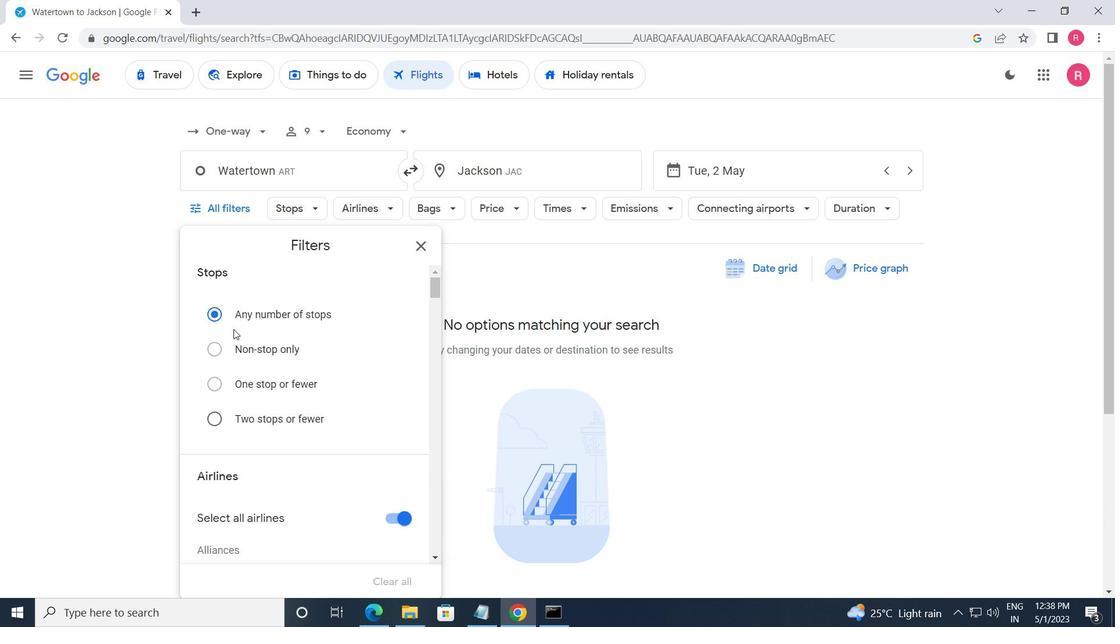 
Action: Mouse scrolled (233, 328) with delta (0, 0)
Screenshot: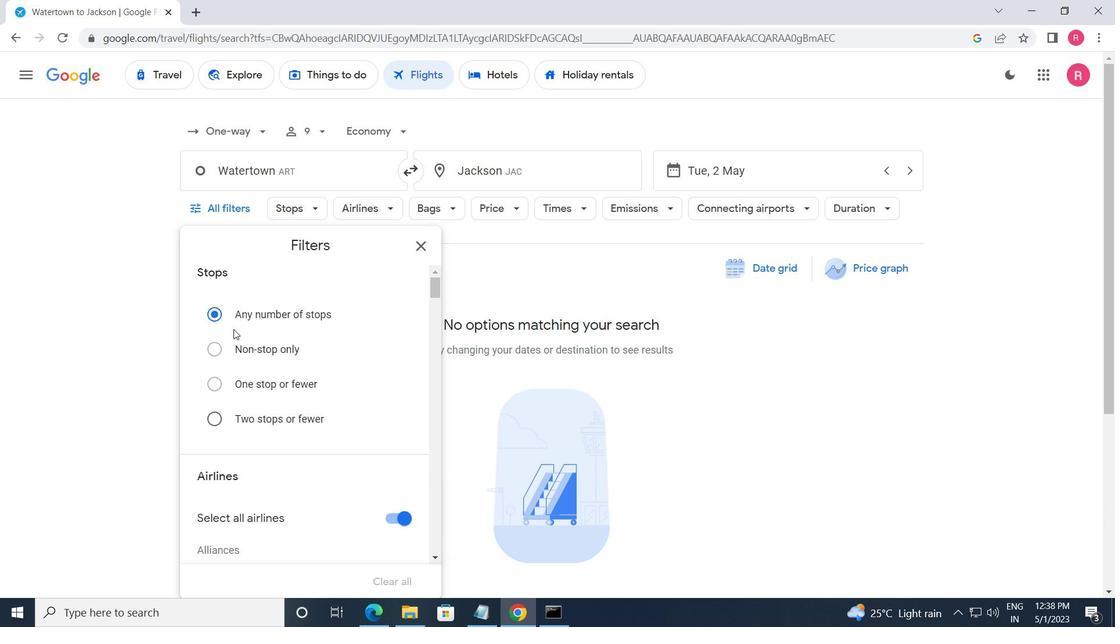 
Action: Mouse moved to (233, 330)
Screenshot: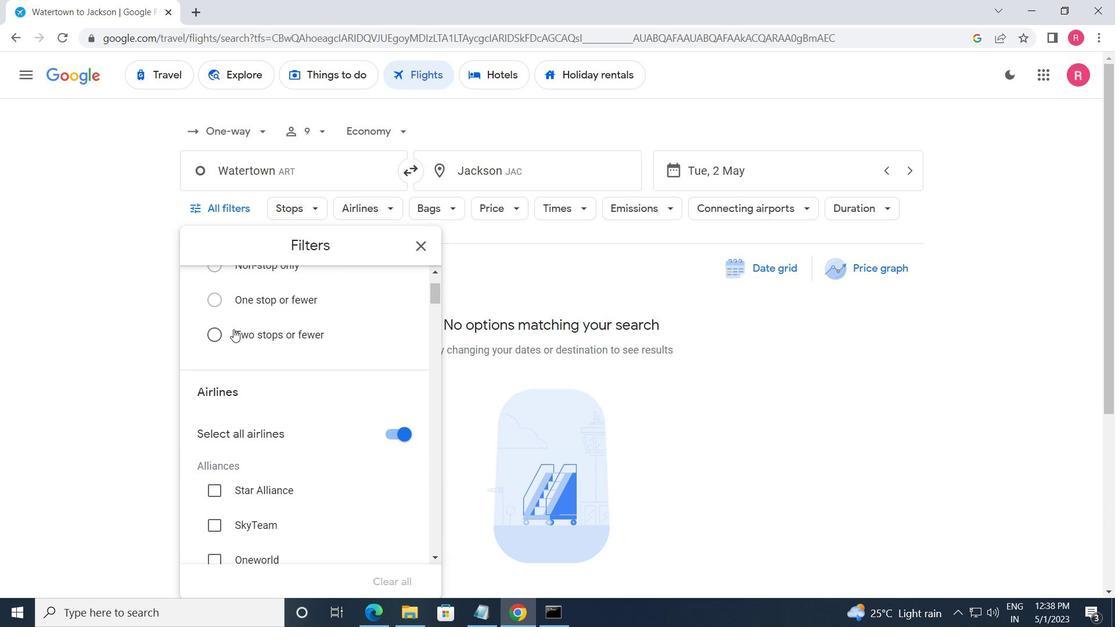 
Action: Mouse scrolled (233, 330) with delta (0, 0)
Screenshot: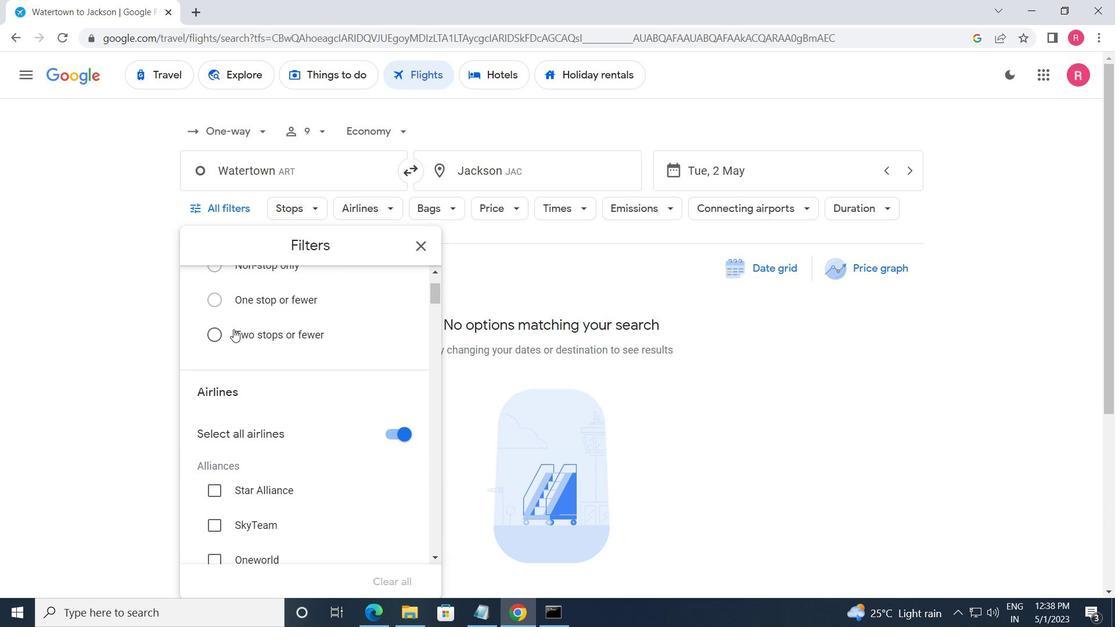 
Action: Mouse moved to (234, 331)
Screenshot: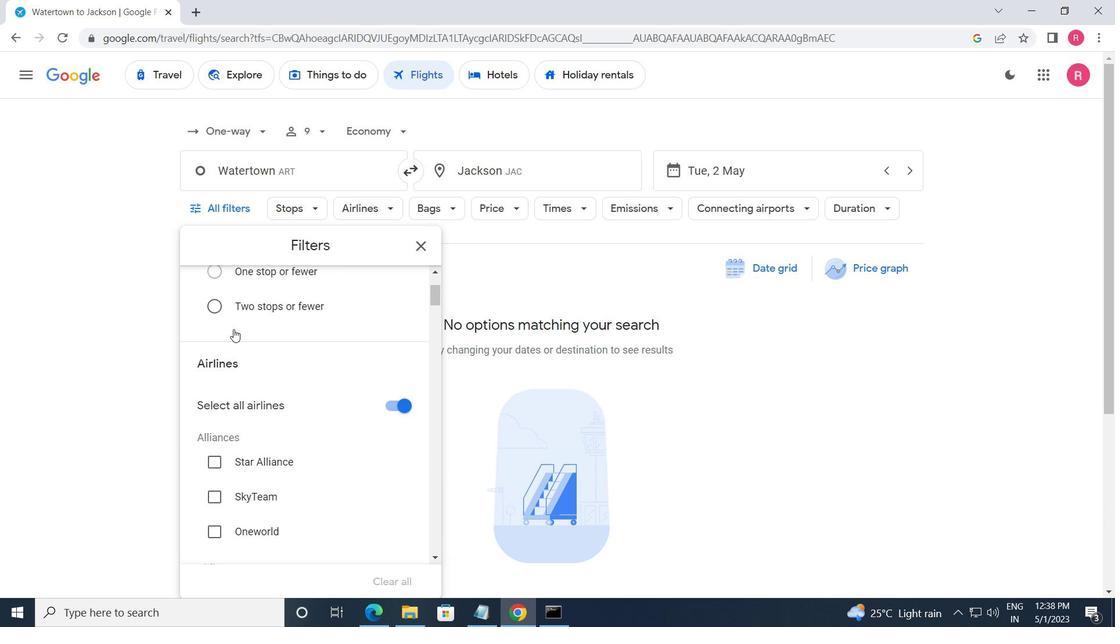 
Action: Mouse scrolled (234, 330) with delta (0, 0)
Screenshot: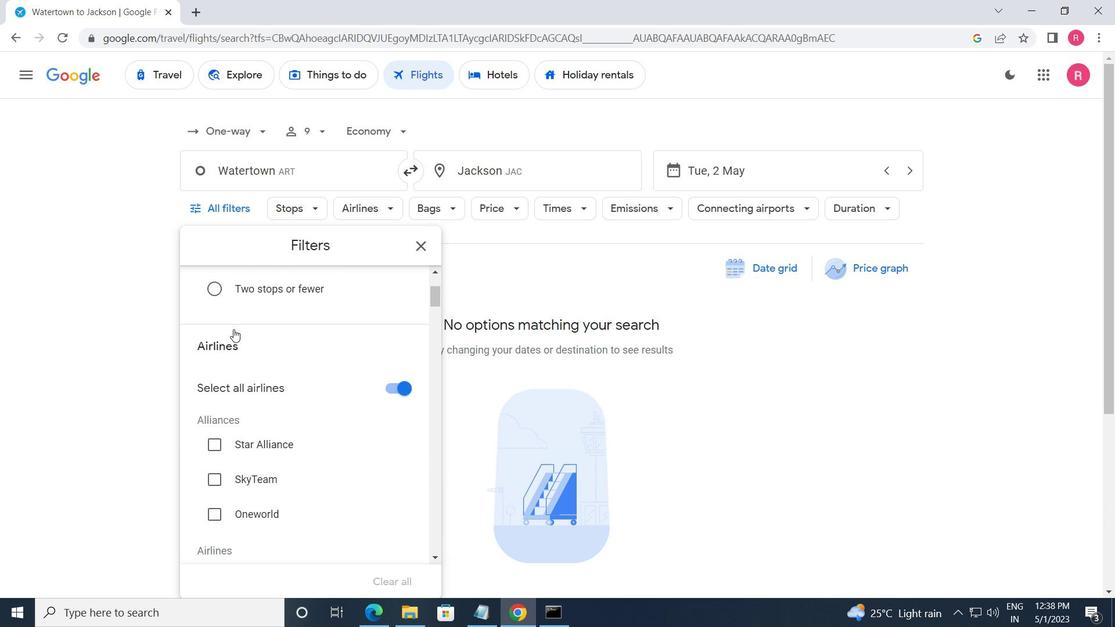 
Action: Mouse moved to (235, 331)
Screenshot: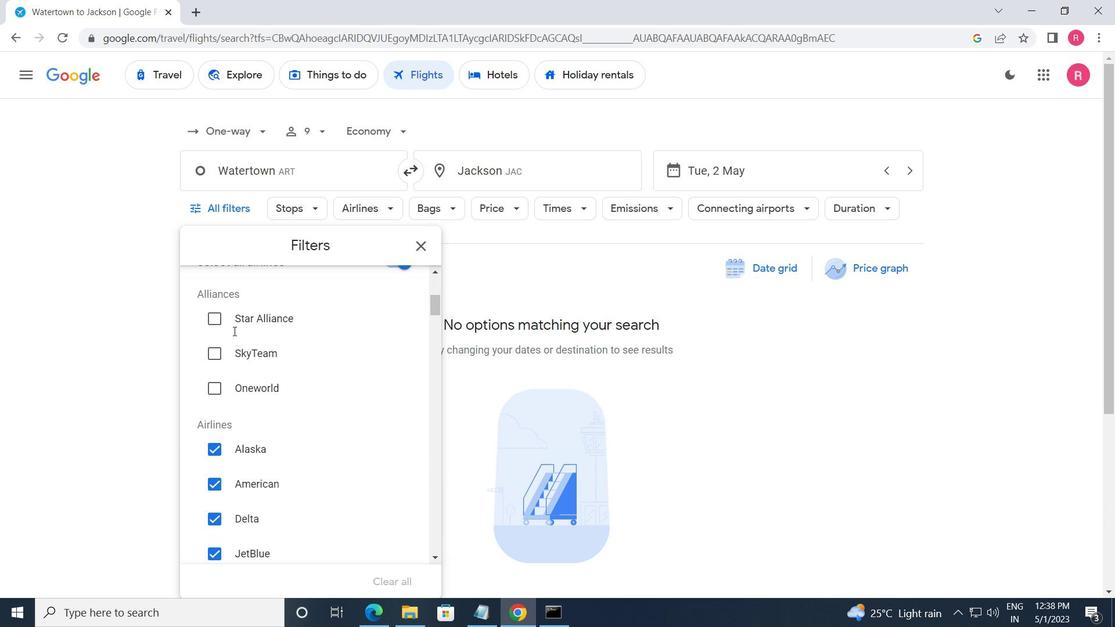 
Action: Mouse scrolled (235, 330) with delta (0, 0)
Screenshot: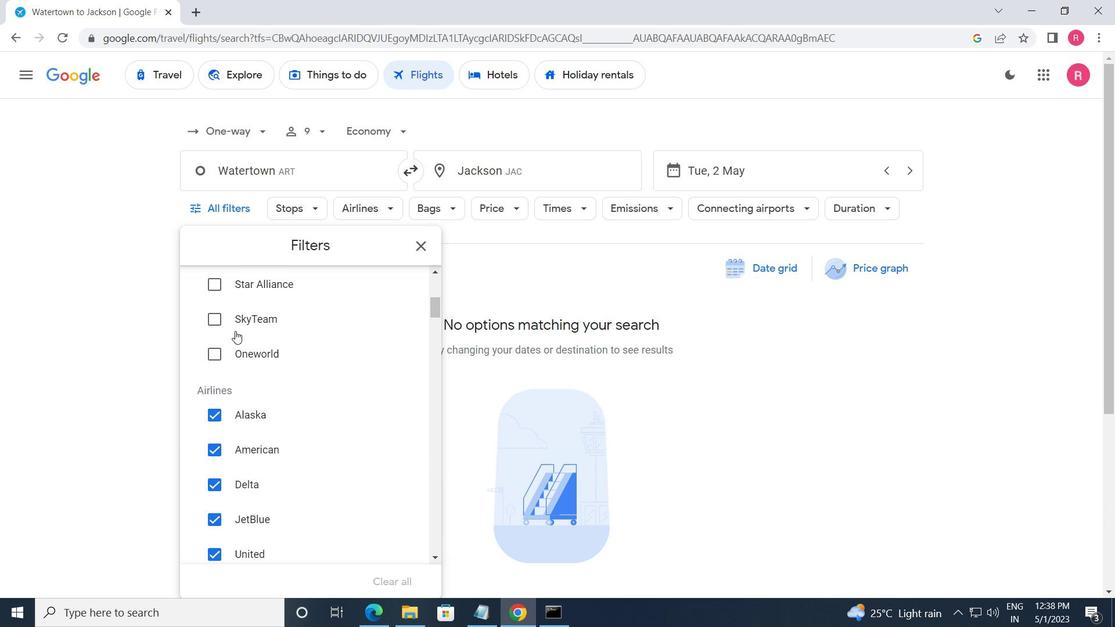 
Action: Mouse moved to (236, 331)
Screenshot: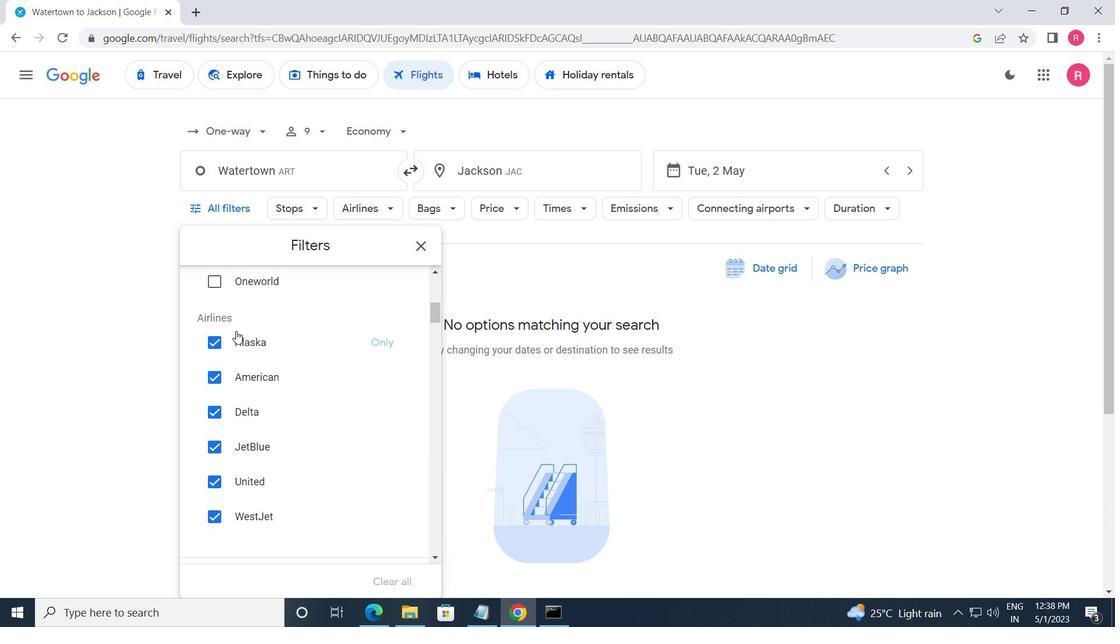 
Action: Mouse scrolled (236, 330) with delta (0, 0)
Screenshot: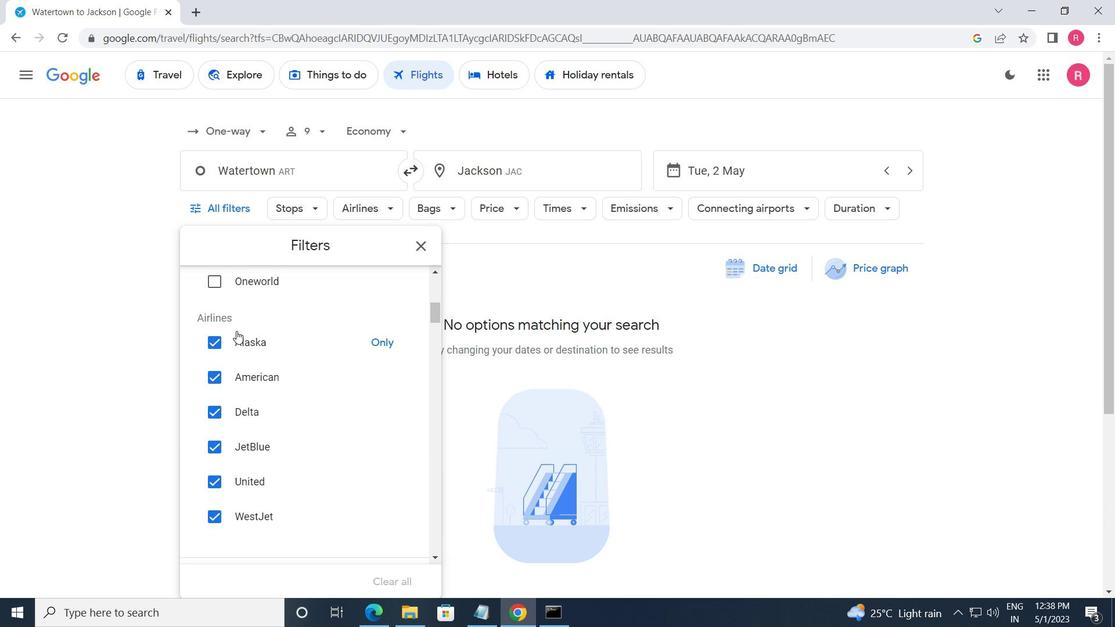 
Action: Mouse scrolled (236, 330) with delta (0, 0)
Screenshot: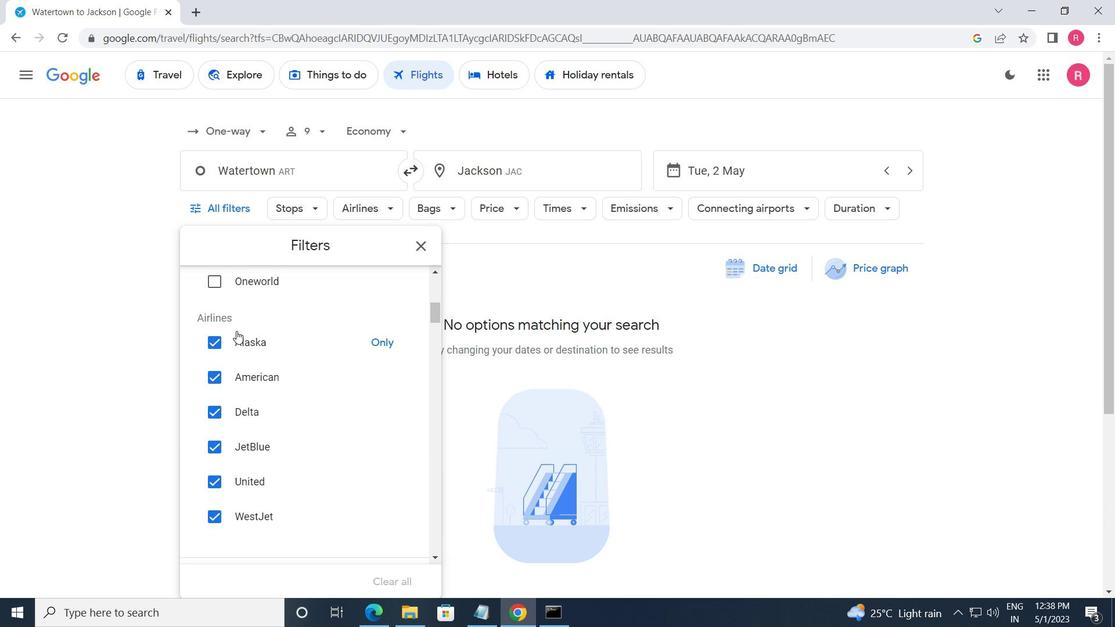 
Action: Mouse scrolled (236, 330) with delta (0, 0)
Screenshot: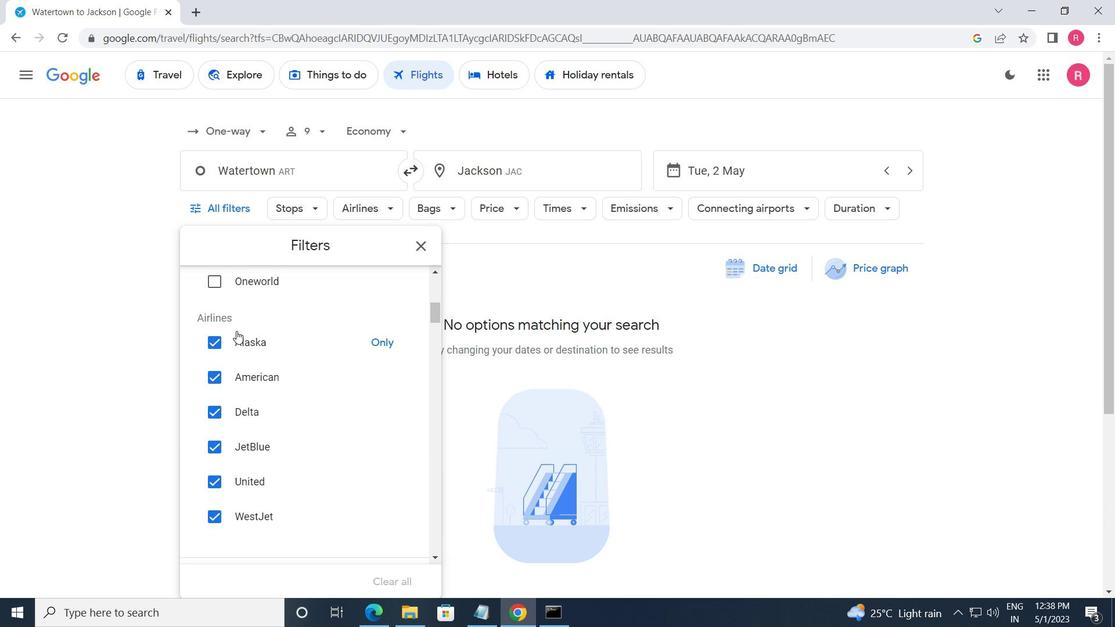 
Action: Mouse moved to (237, 330)
Screenshot: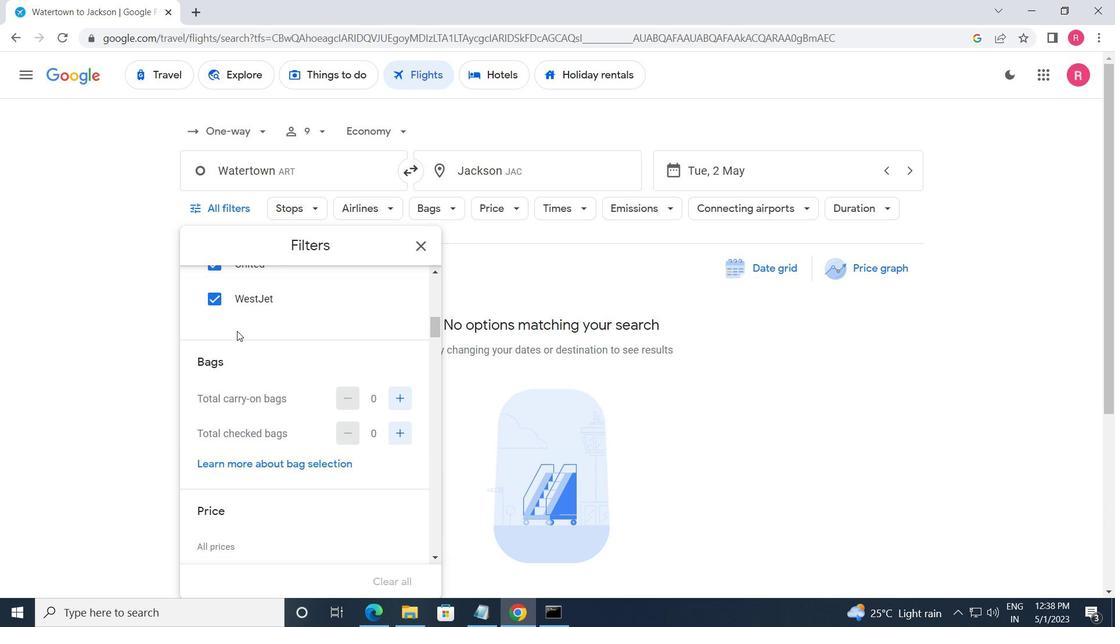 
Action: Mouse scrolled (237, 330) with delta (0, 0)
Screenshot: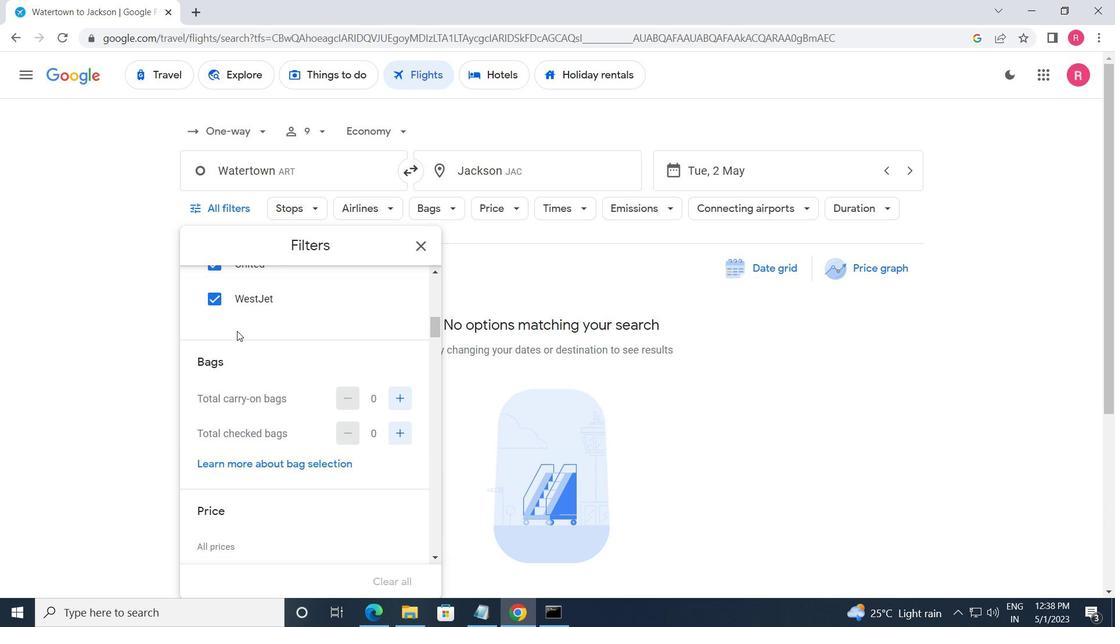 
Action: Mouse moved to (238, 330)
Screenshot: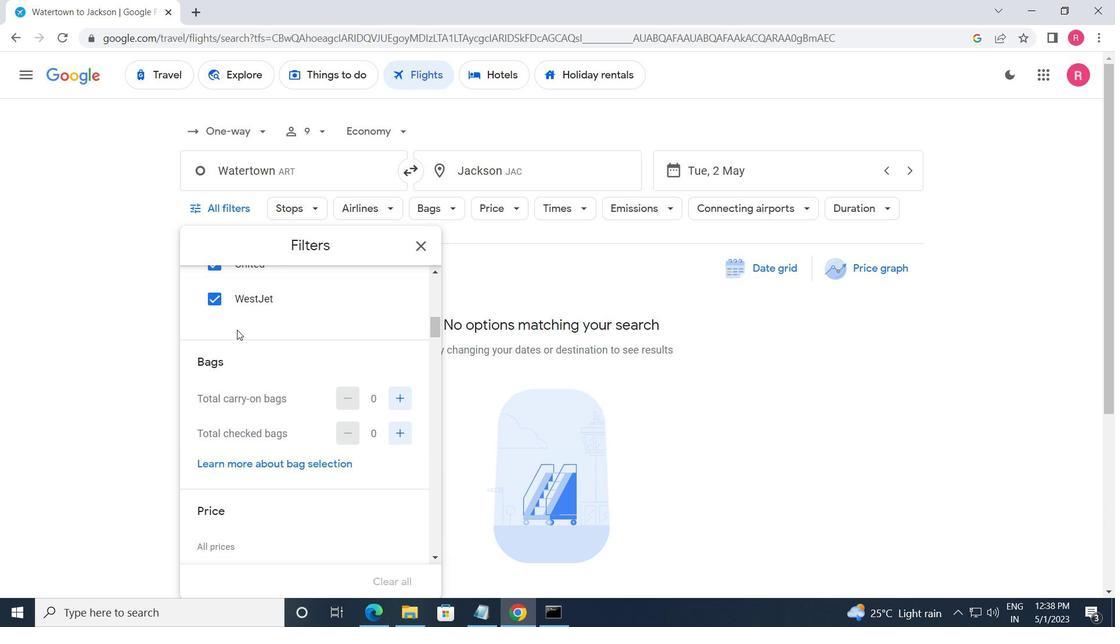 
Action: Mouse scrolled (238, 330) with delta (0, 0)
Screenshot: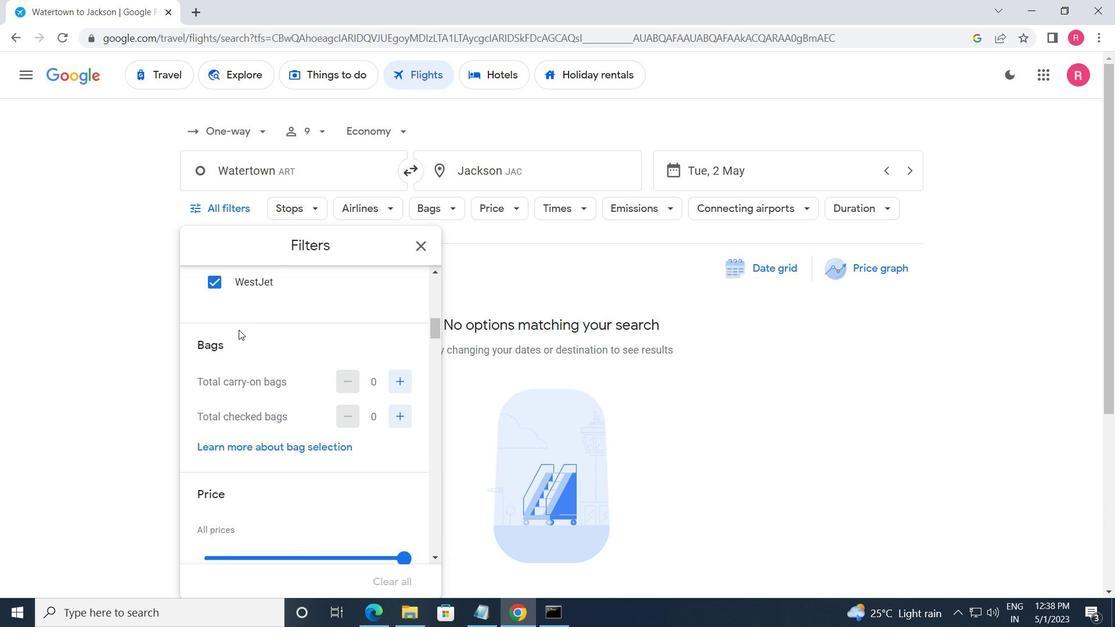 
Action: Mouse moved to (385, 288)
Screenshot: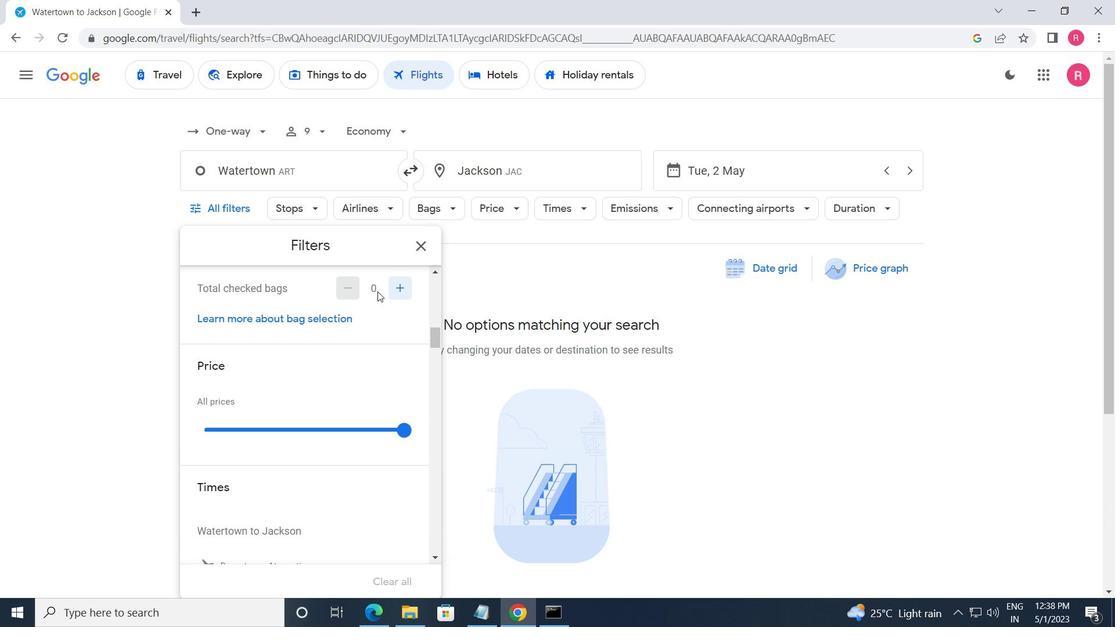 
Action: Mouse pressed left at (385, 288)
Screenshot: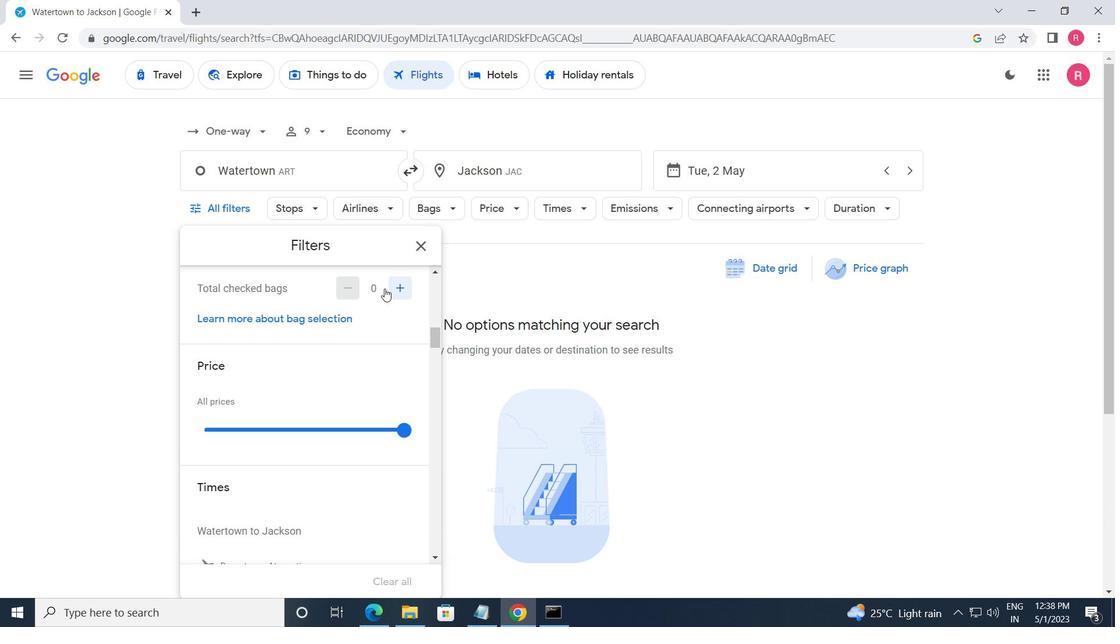 
Action: Mouse pressed left at (385, 288)
Screenshot: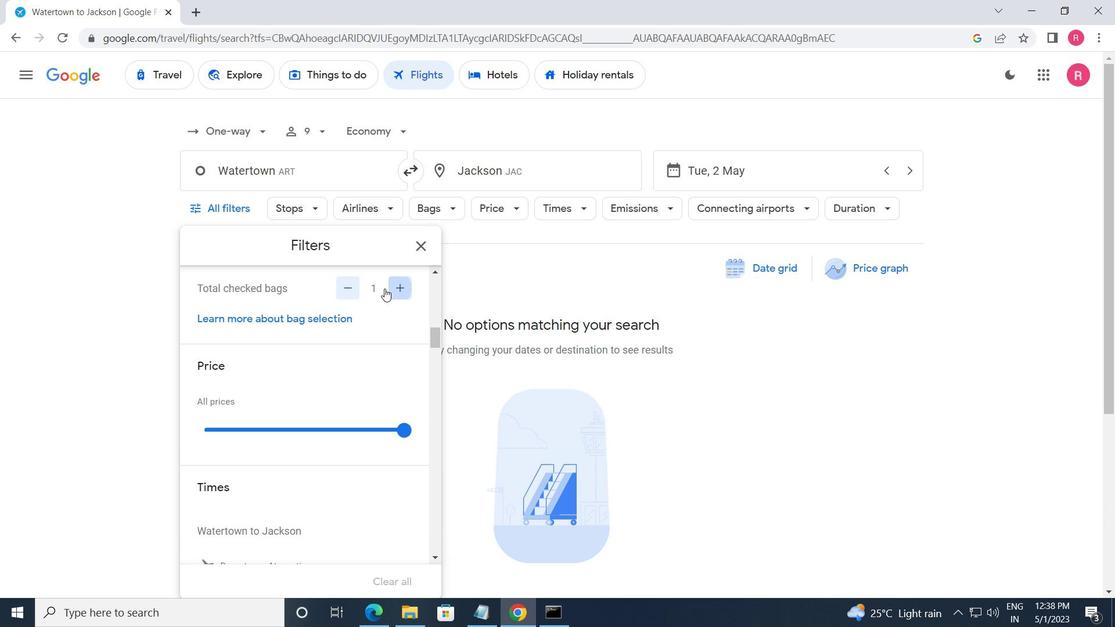 
Action: Mouse moved to (384, 292)
Screenshot: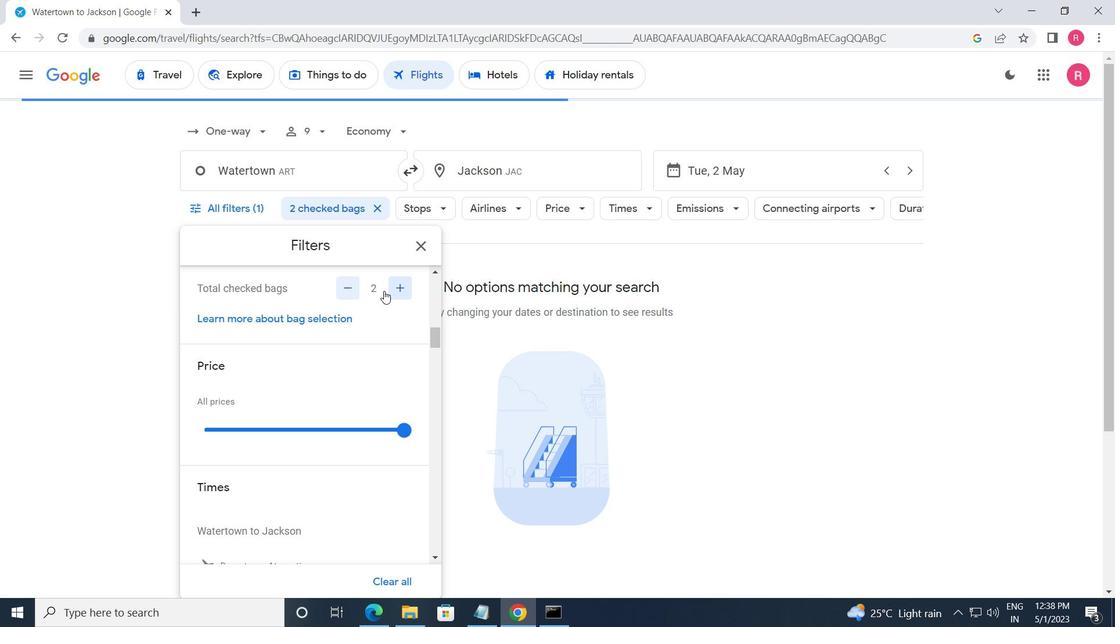 
Action: Mouse scrolled (384, 291) with delta (0, 0)
Screenshot: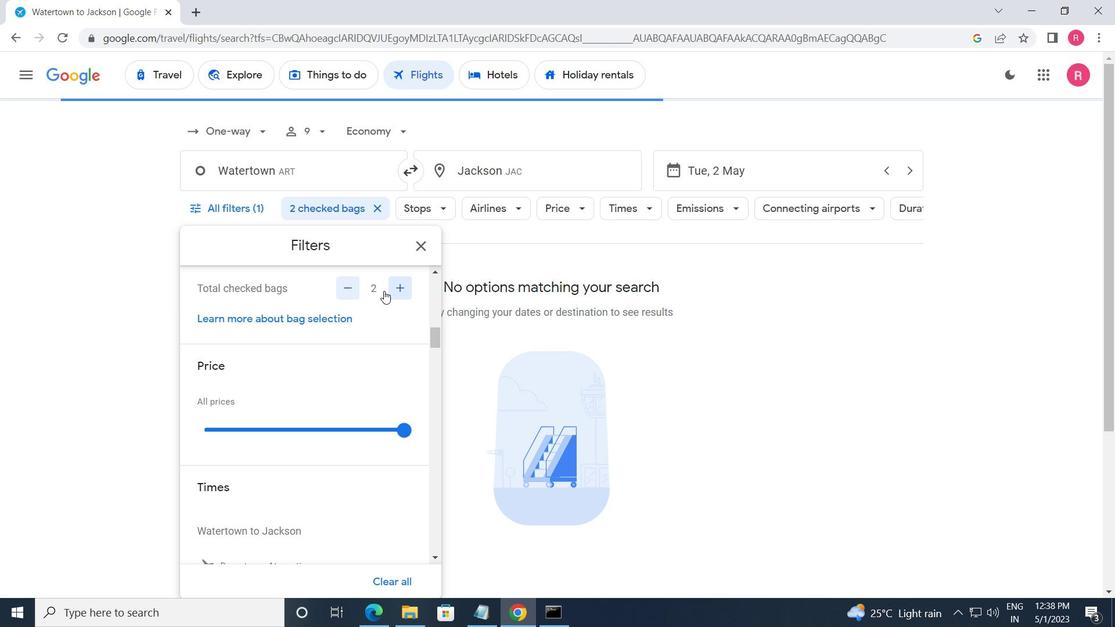 
Action: Mouse moved to (402, 347)
Screenshot: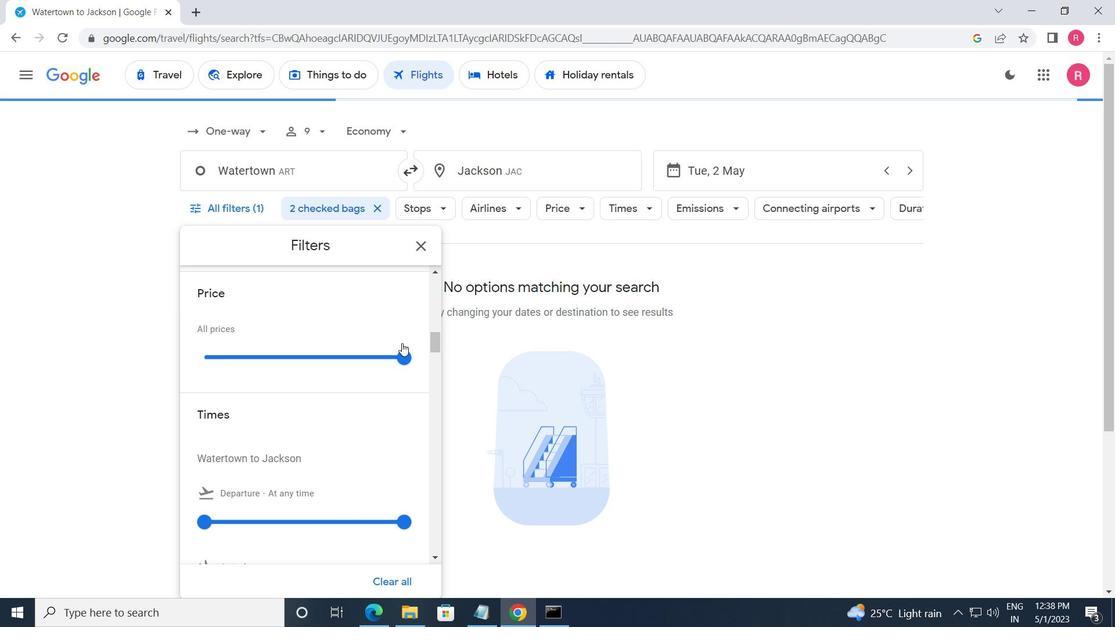 
Action: Mouse pressed left at (402, 347)
Screenshot: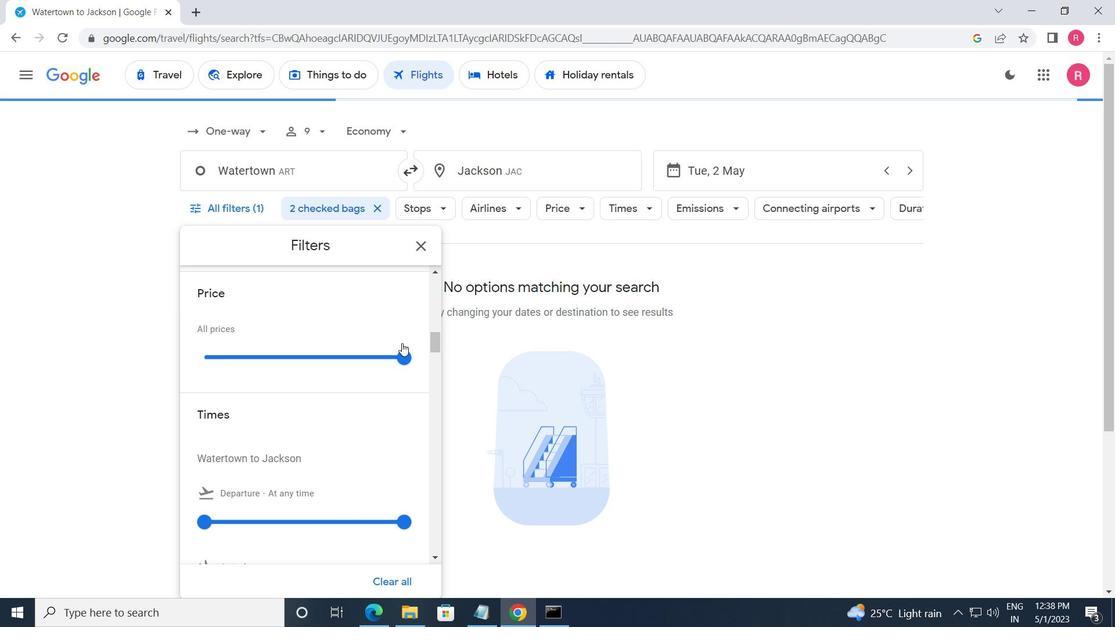 
Action: Mouse moved to (380, 348)
Screenshot: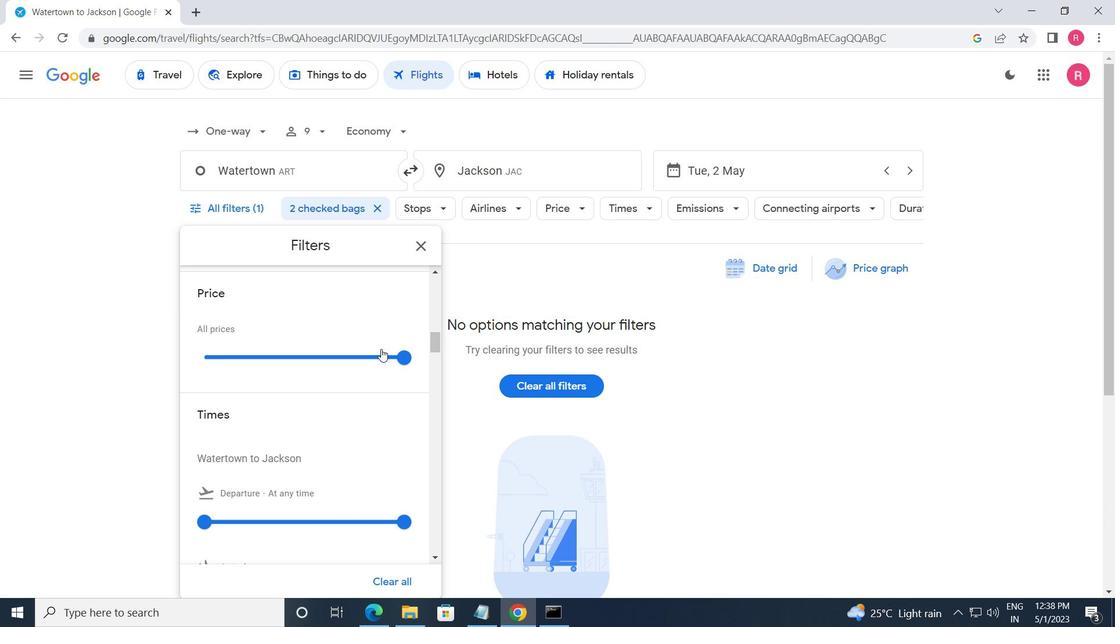 
Action: Mouse scrolled (380, 348) with delta (0, 0)
Screenshot: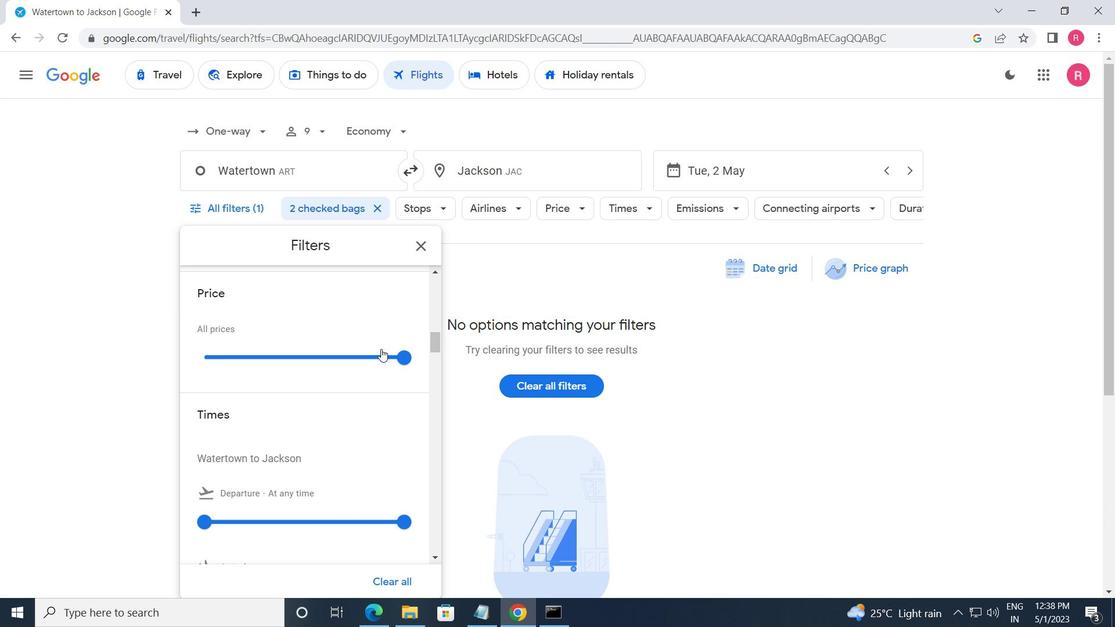
Action: Mouse scrolled (380, 348) with delta (0, 0)
Screenshot: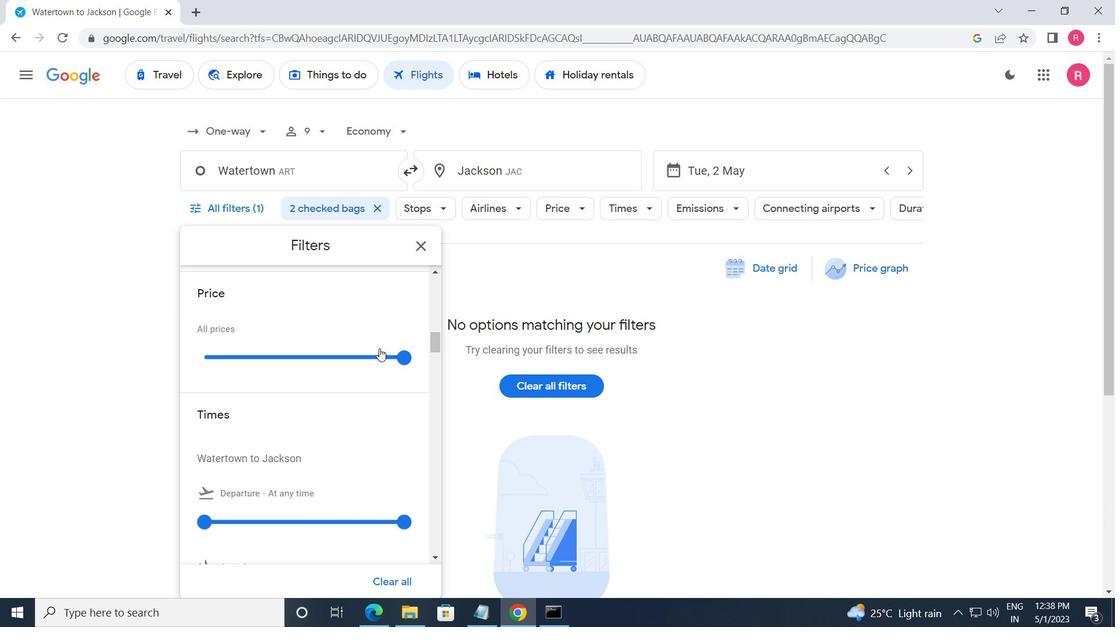 
Action: Mouse moved to (211, 374)
Screenshot: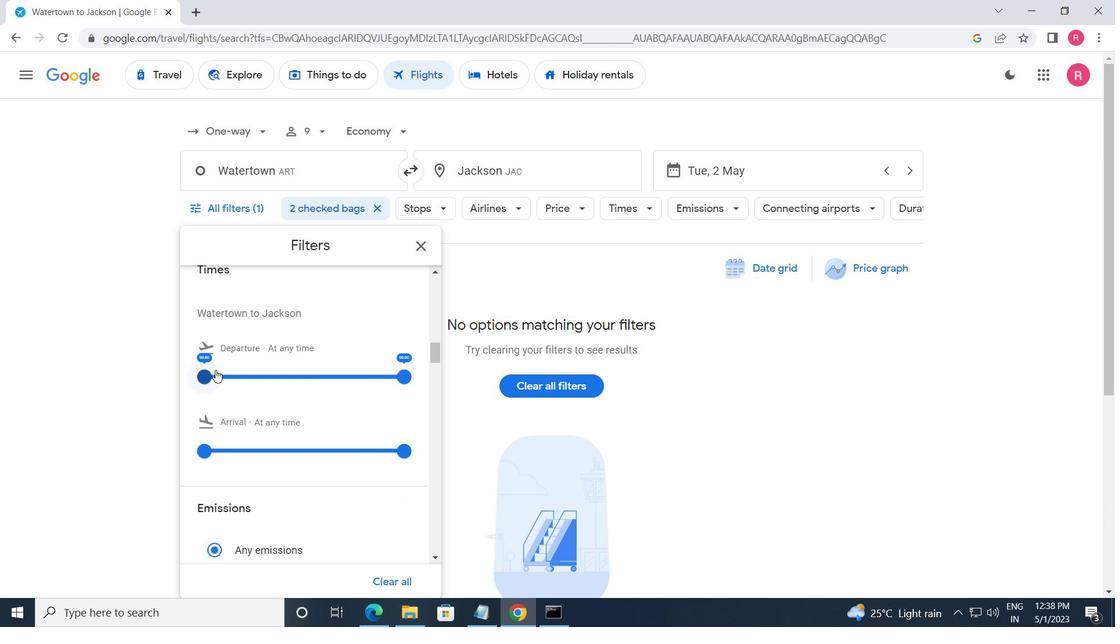 
Action: Mouse pressed left at (211, 374)
Screenshot: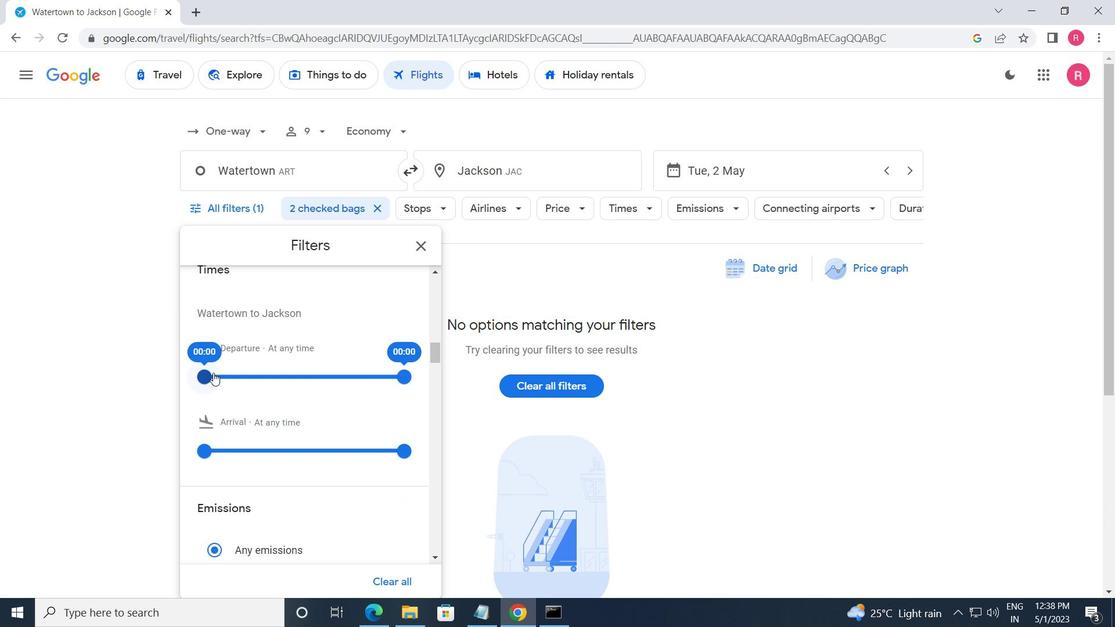 
Action: Mouse moved to (398, 374)
Screenshot: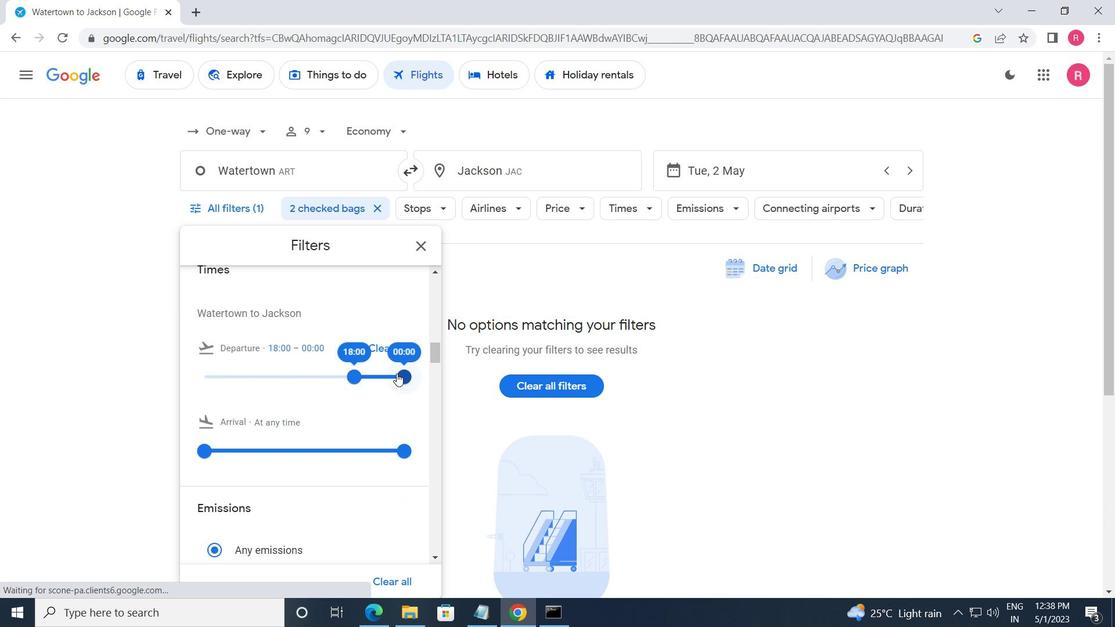 
Action: Mouse pressed left at (398, 374)
Screenshot: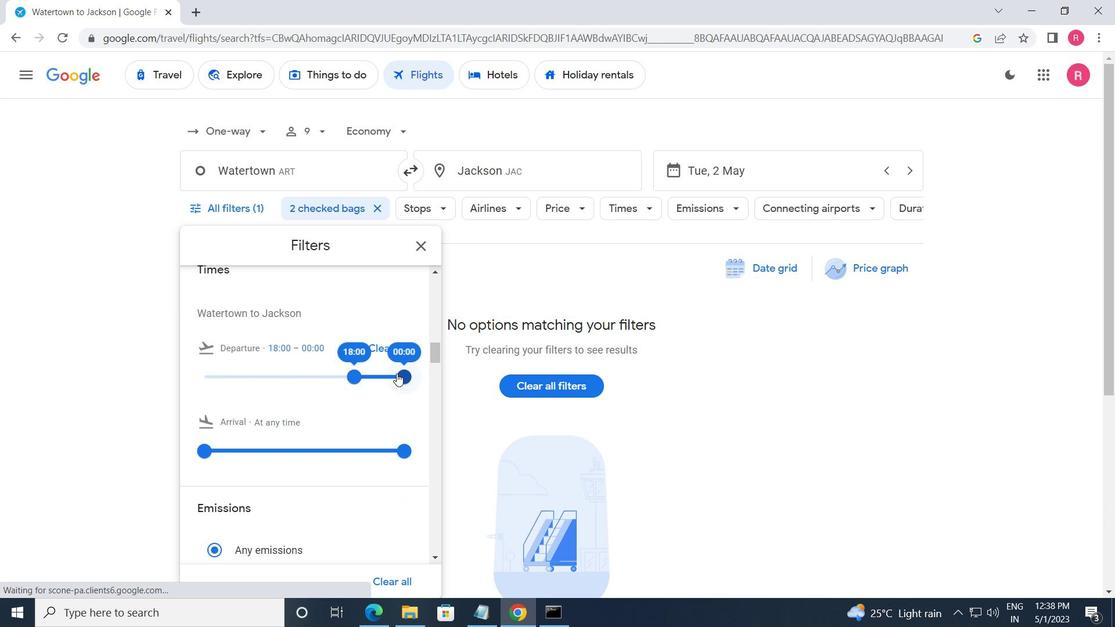 
Action: Mouse moved to (423, 255)
Screenshot: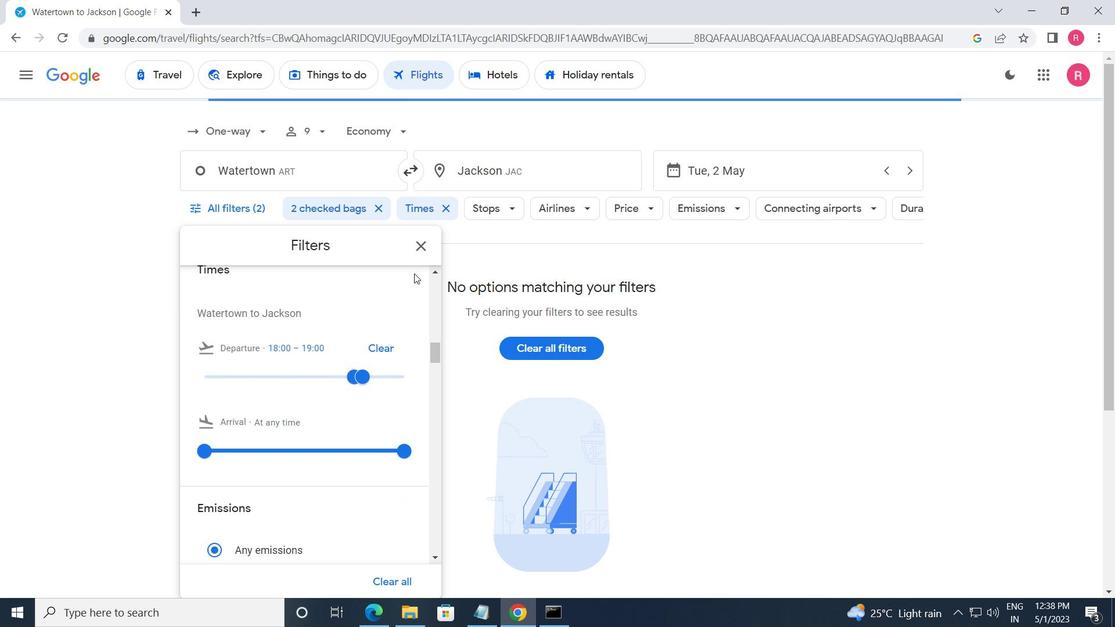 
Action: Mouse pressed left at (423, 255)
Screenshot: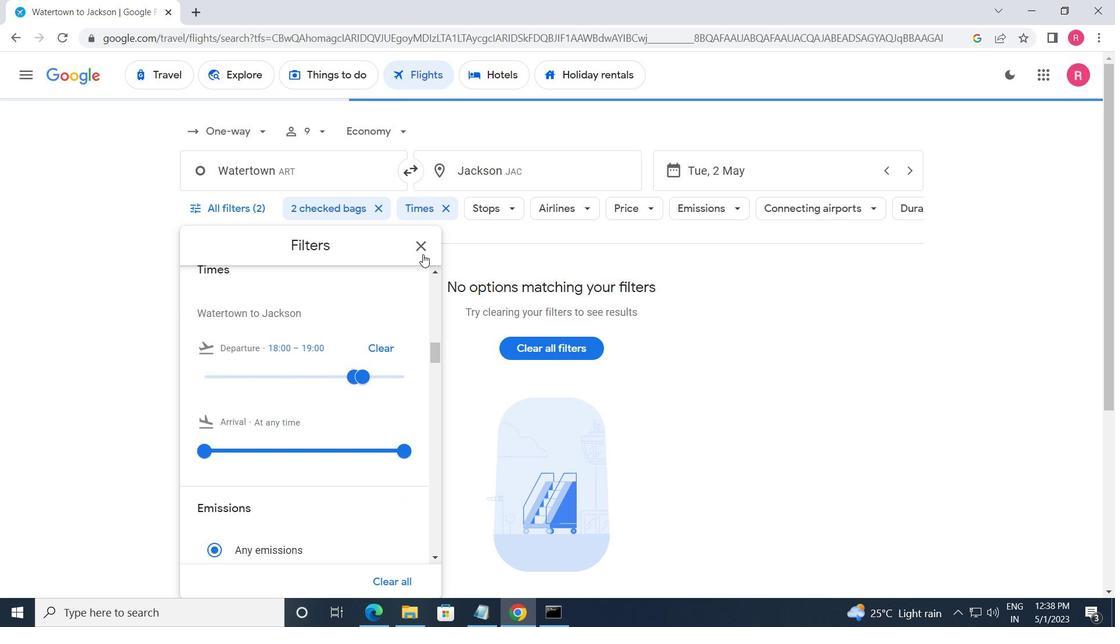 
Action: Mouse moved to (423, 253)
Screenshot: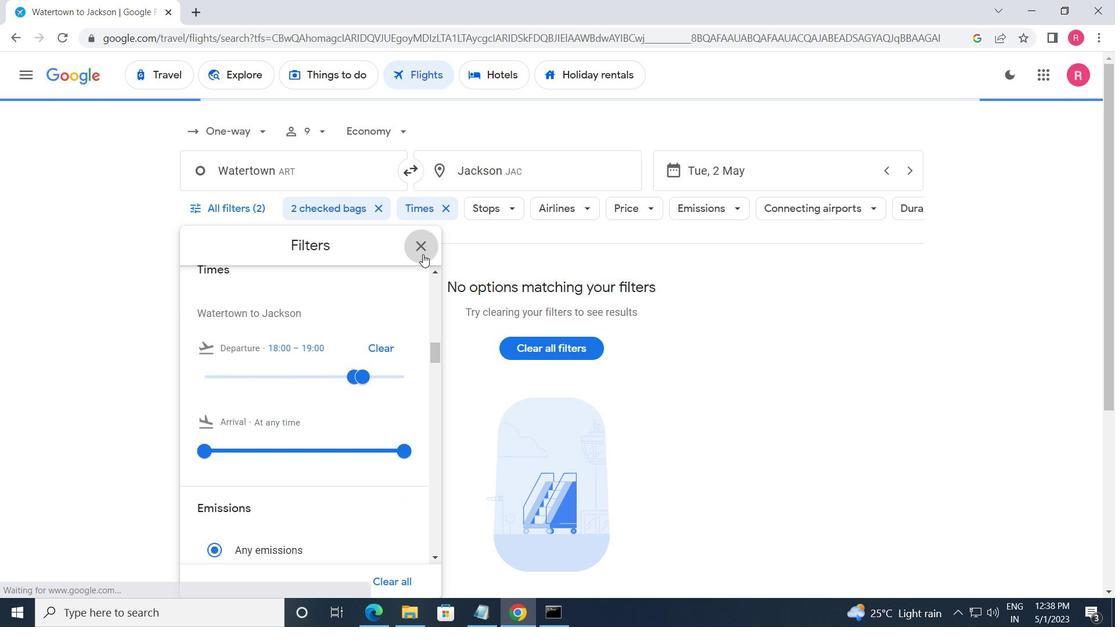 
